 Task: Edit and enhance podcast panel discussions for virtual events.
Action: Mouse moved to (72, 6)
Screenshot: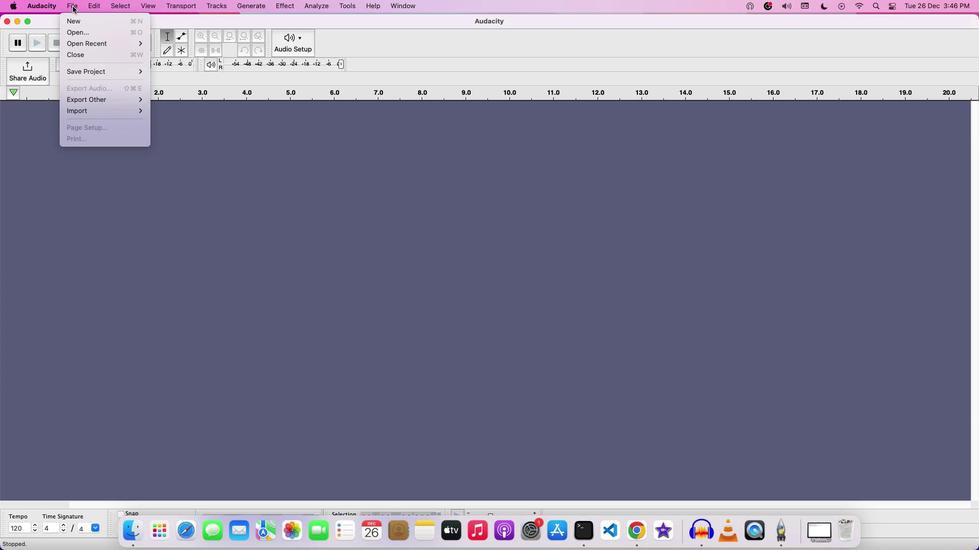 
Action: Mouse pressed left at (72, 6)
Screenshot: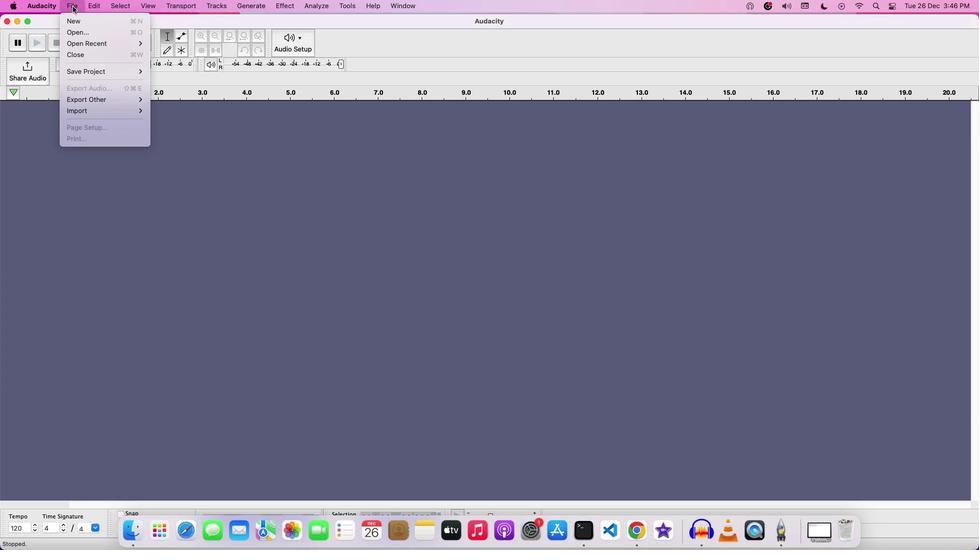 
Action: Mouse moved to (84, 35)
Screenshot: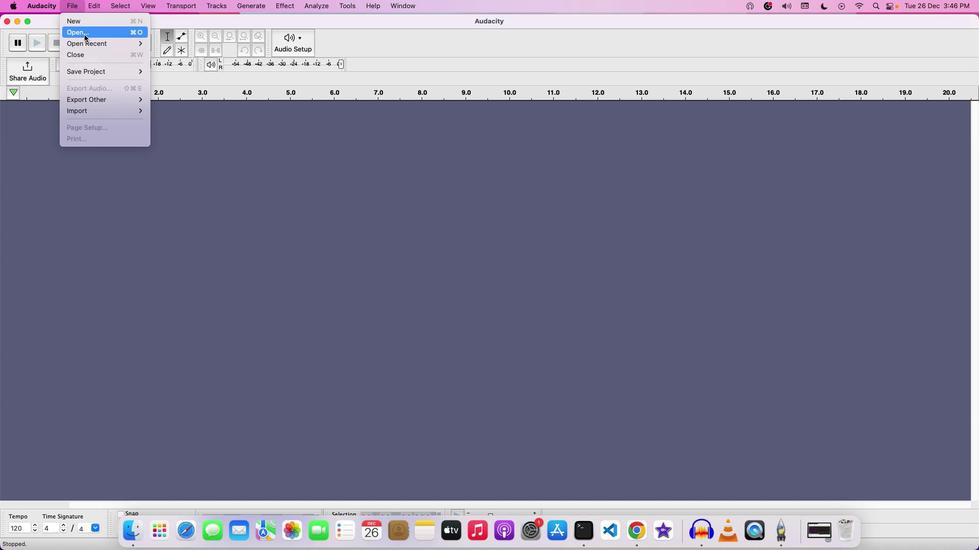 
Action: Mouse pressed left at (84, 35)
Screenshot: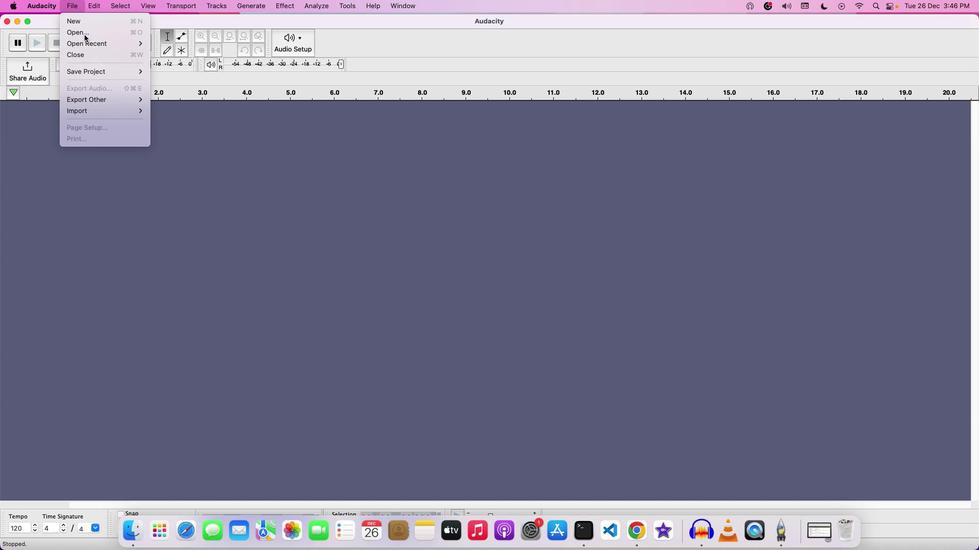 
Action: Mouse moved to (323, 129)
Screenshot: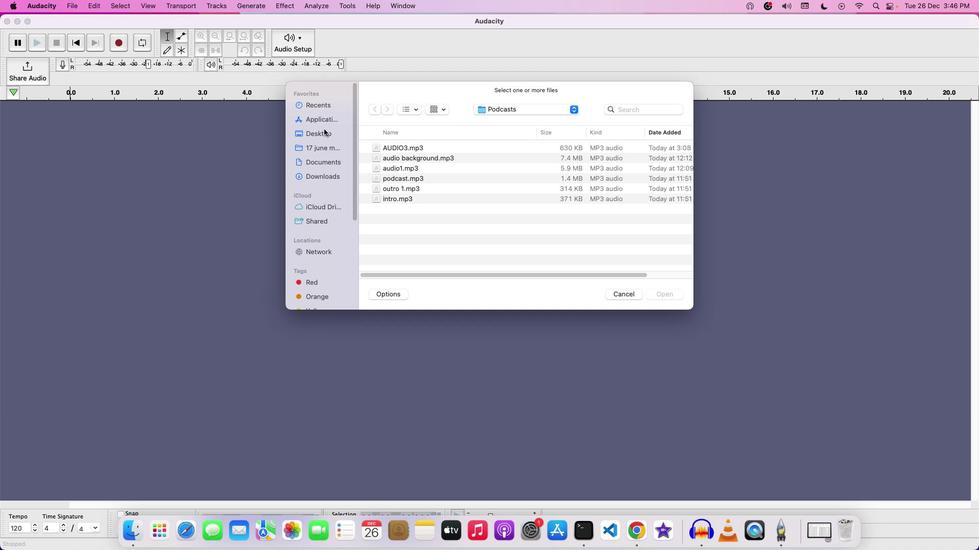 
Action: Mouse pressed left at (323, 129)
Screenshot: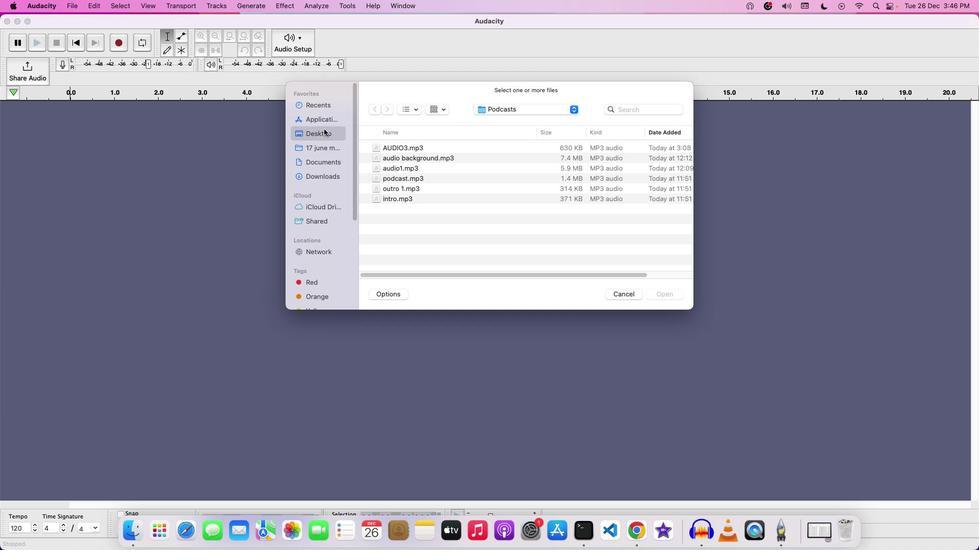 
Action: Mouse moved to (428, 146)
Screenshot: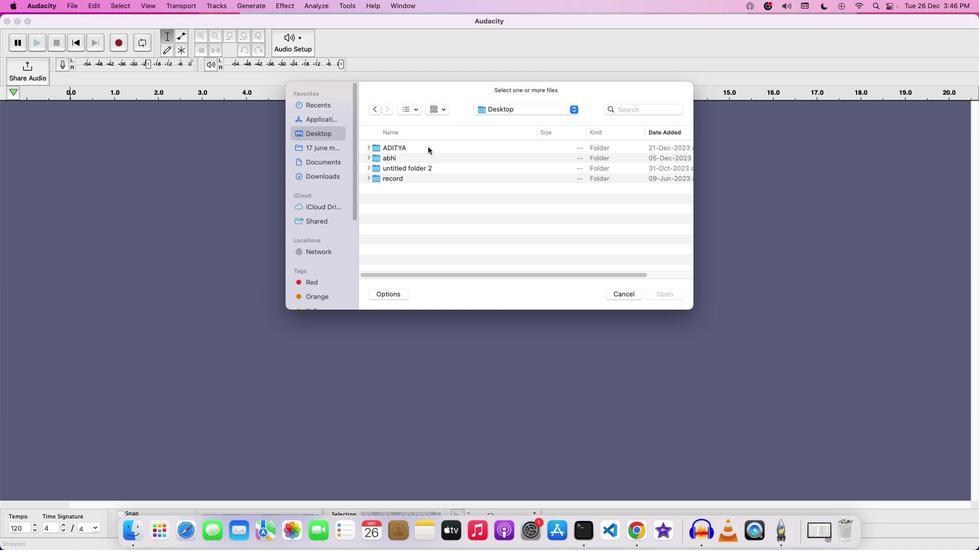 
Action: Mouse pressed left at (428, 146)
Screenshot: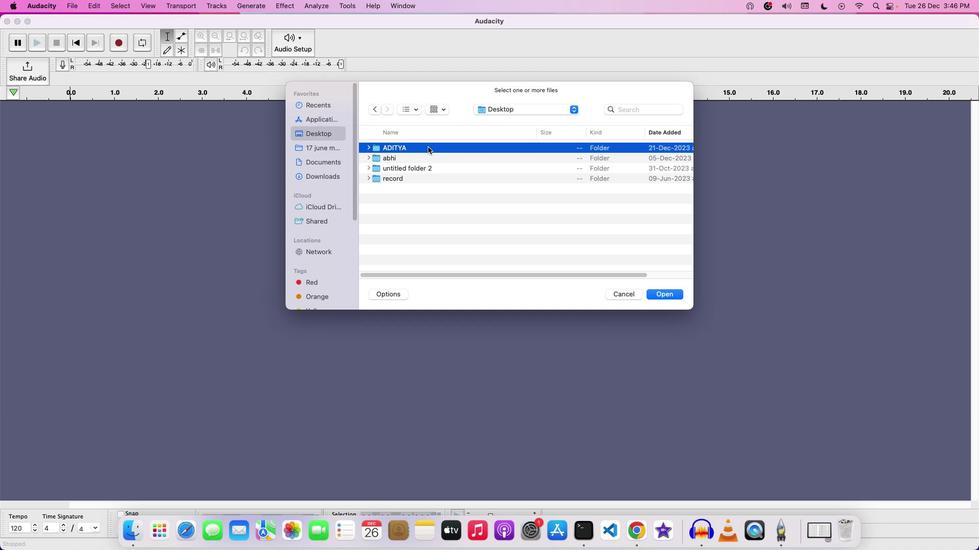 
Action: Mouse moved to (428, 146)
Screenshot: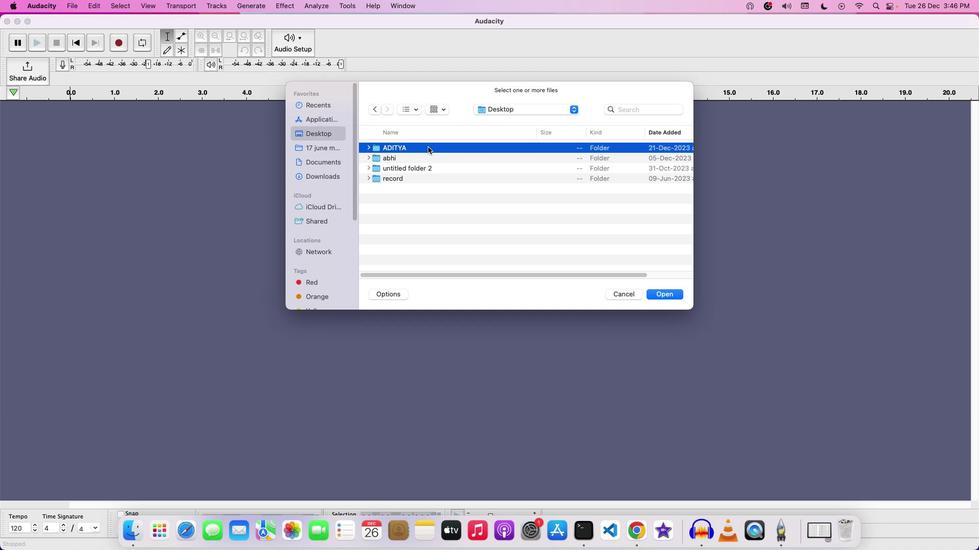 
Action: Mouse pressed left at (428, 146)
Screenshot: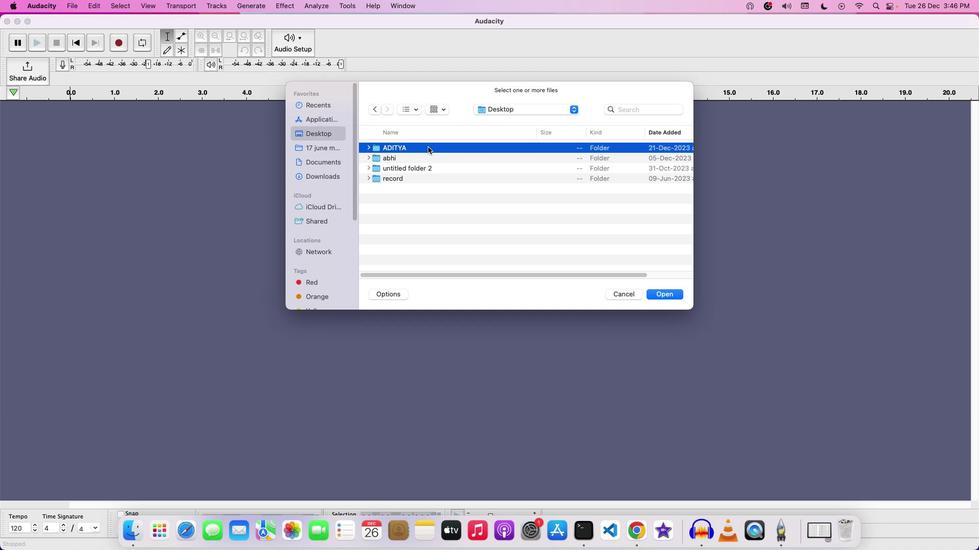 
Action: Mouse moved to (414, 149)
Screenshot: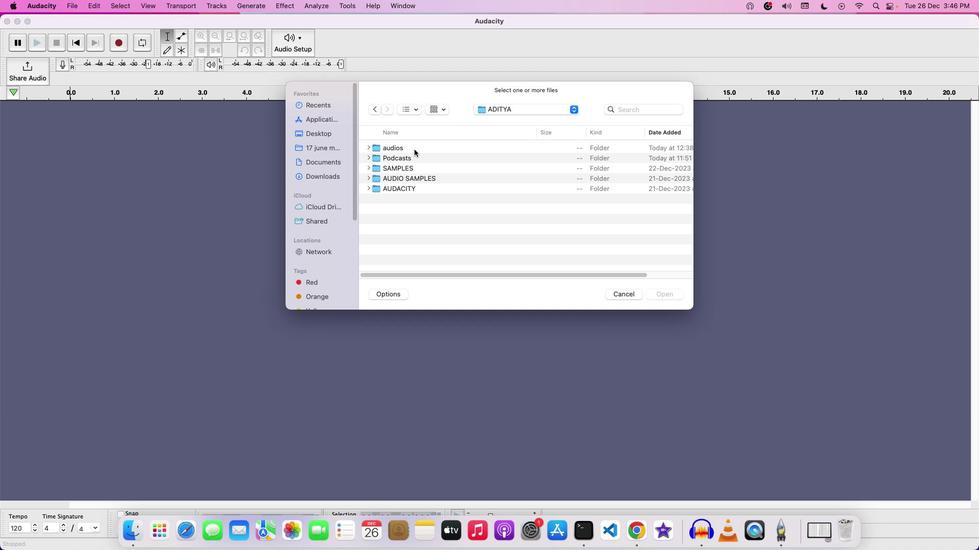 
Action: Mouse pressed left at (414, 149)
Screenshot: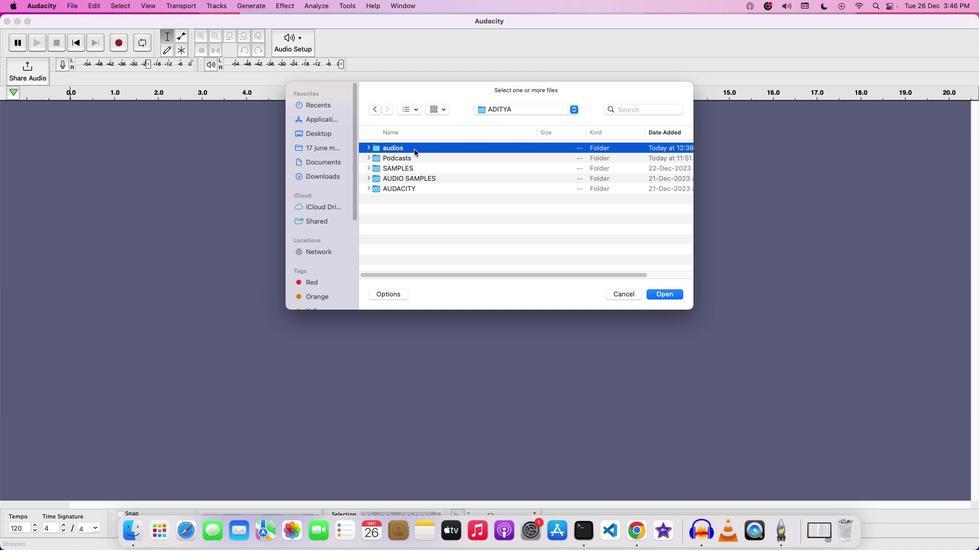 
Action: Mouse pressed left at (414, 149)
Screenshot: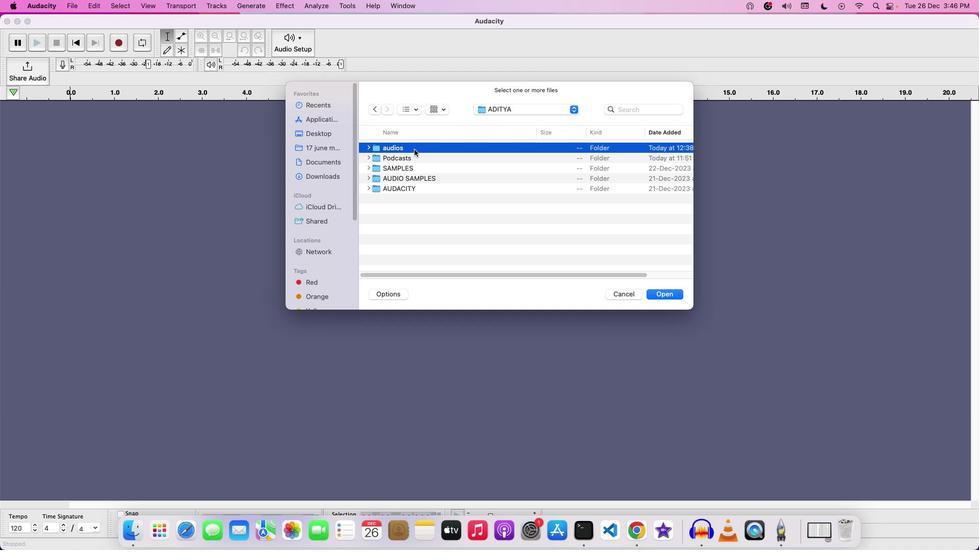 
Action: Mouse moved to (414, 149)
Screenshot: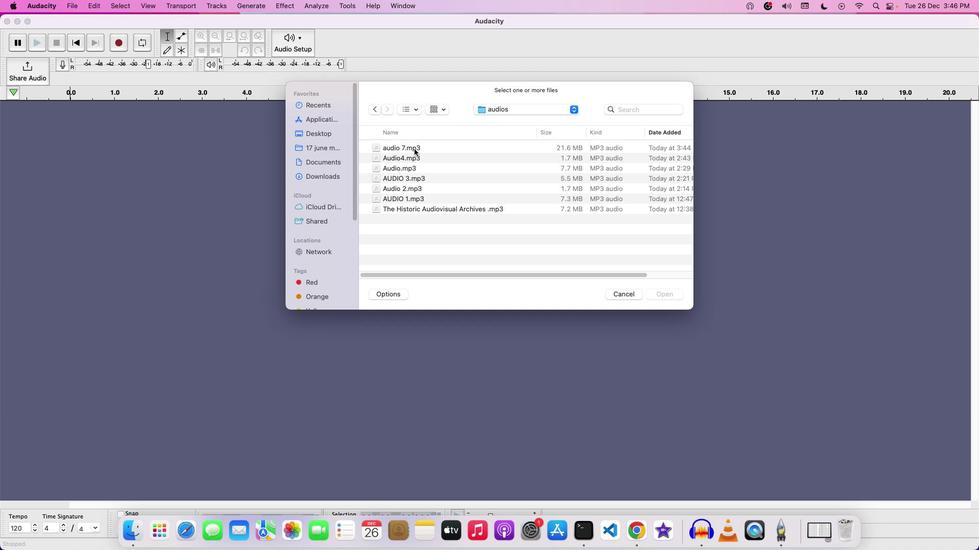 
Action: Mouse pressed left at (414, 149)
Screenshot: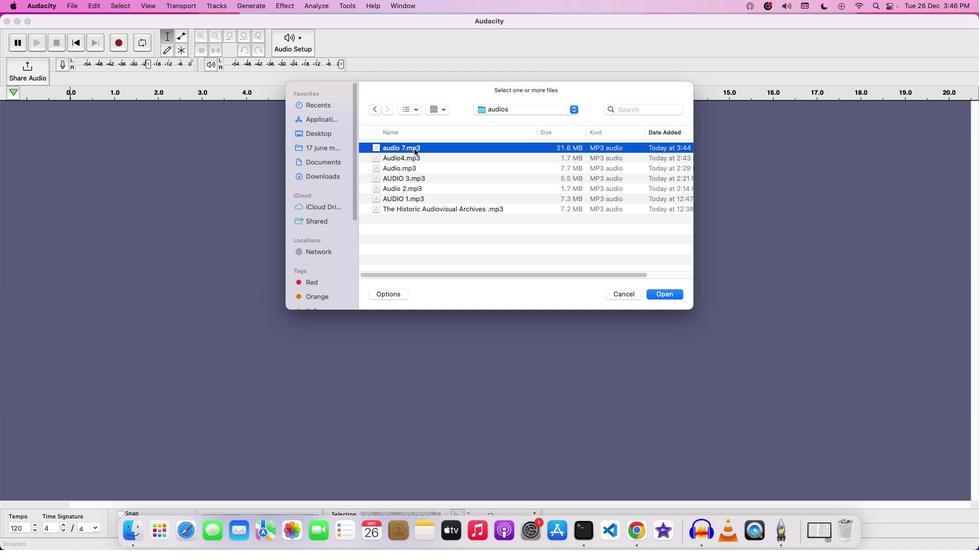 
Action: Mouse moved to (667, 294)
Screenshot: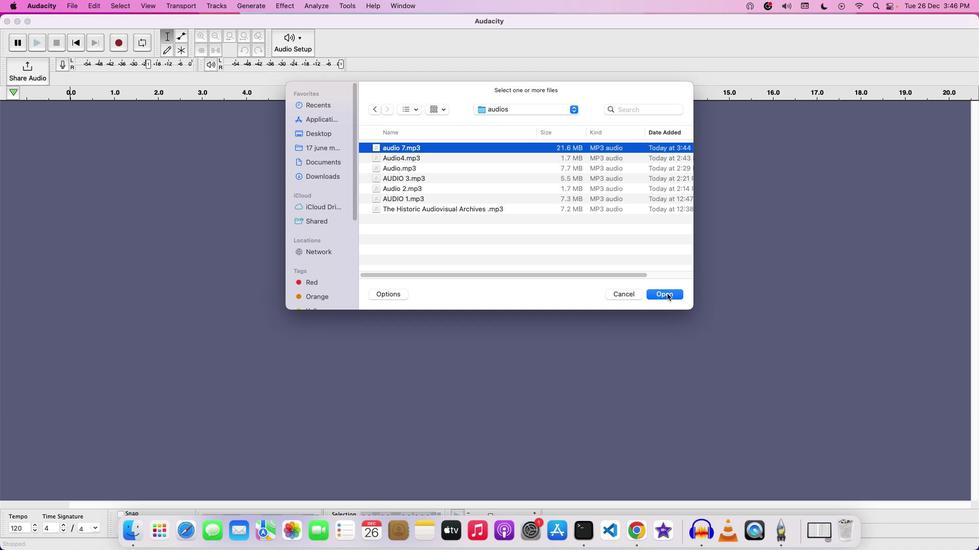 
Action: Mouse pressed left at (667, 294)
Screenshot: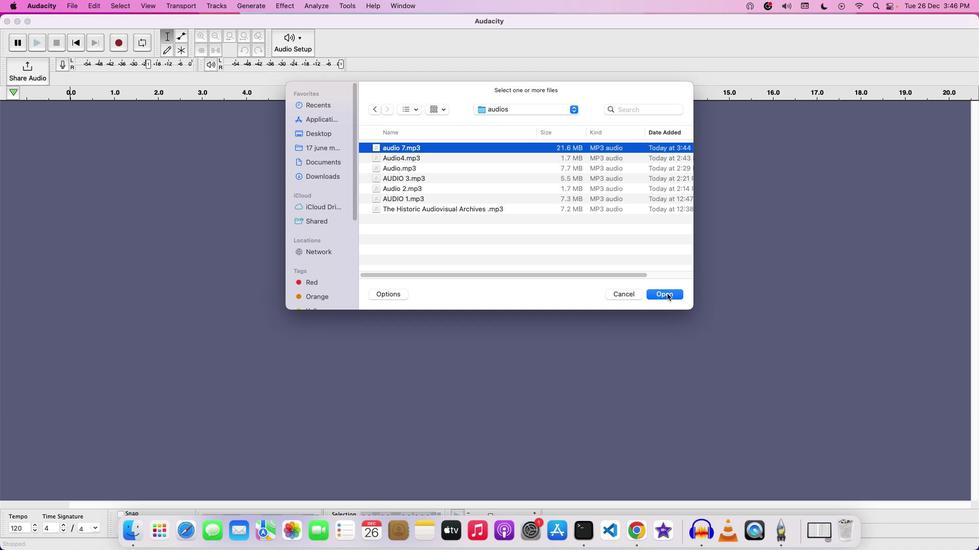 
Action: Mouse moved to (410, 226)
Screenshot: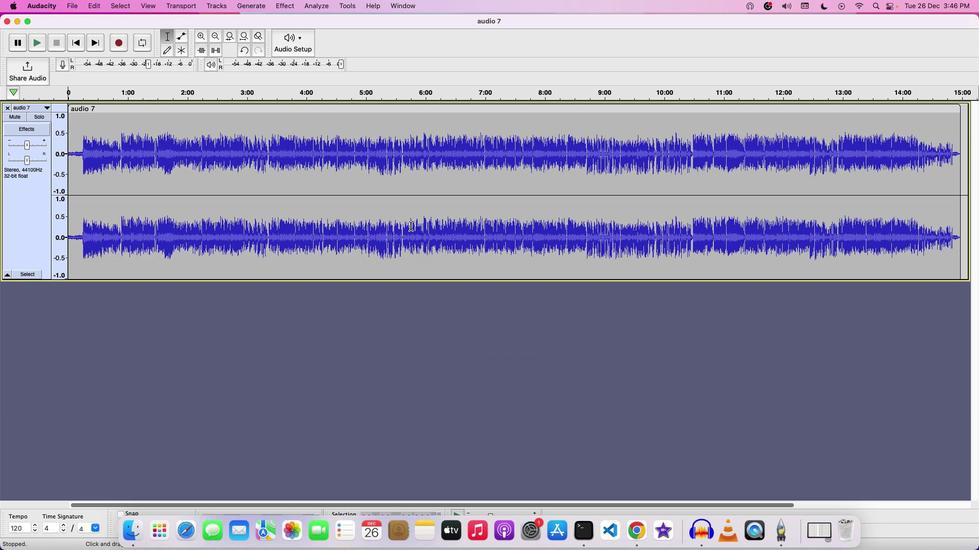 
Action: Key pressed Key.space
Screenshot: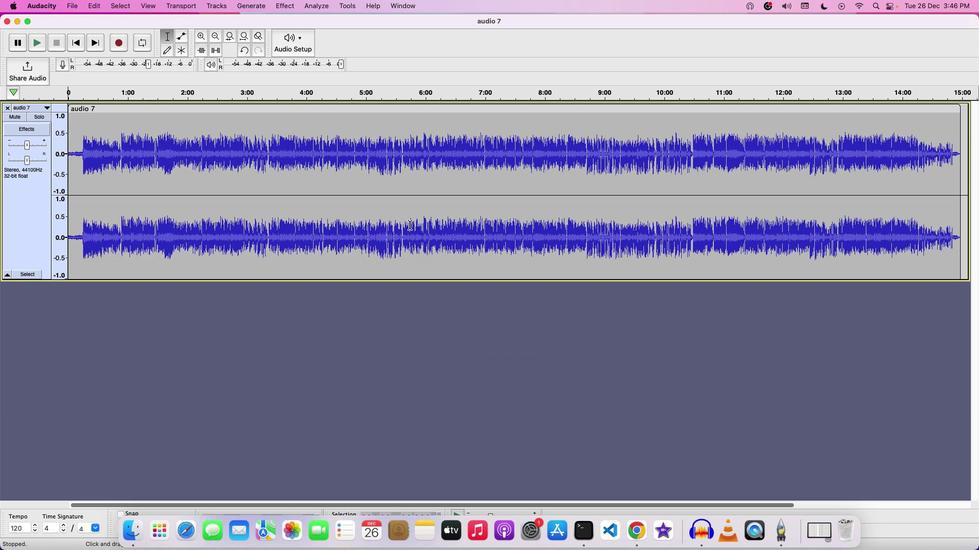 
Action: Mouse moved to (81, 134)
Screenshot: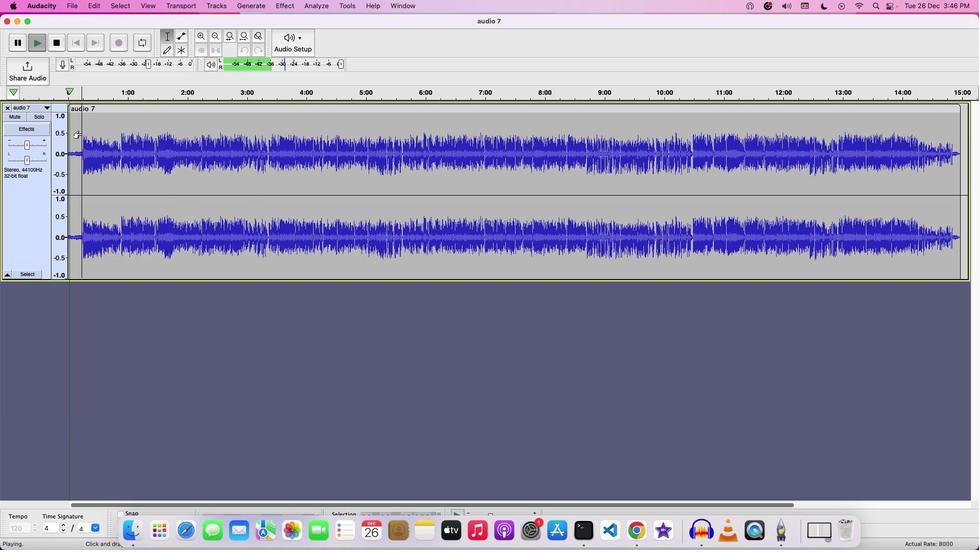 
Action: Mouse pressed left at (81, 134)
Screenshot: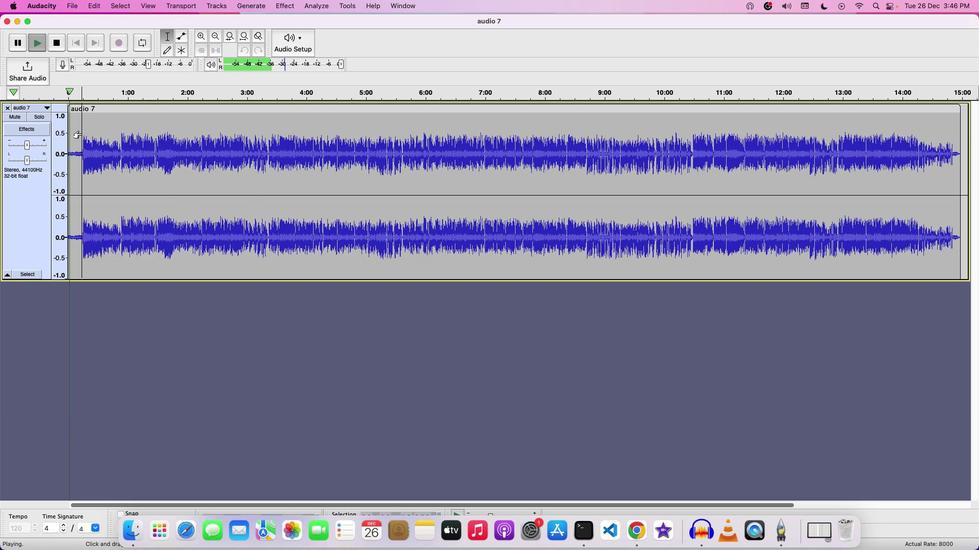 
Action: Key pressed Key.spaceKey.space
Screenshot: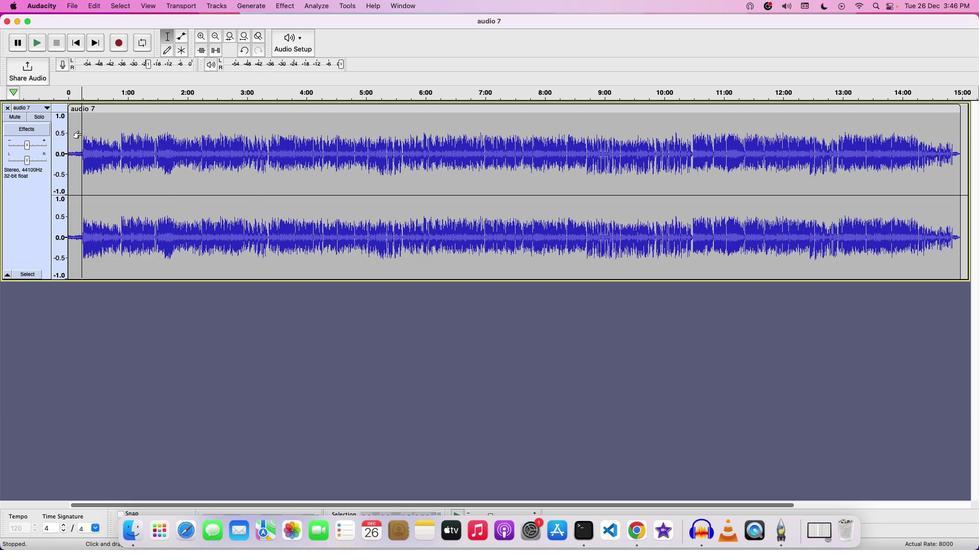 
Action: Mouse moved to (69, 108)
Screenshot: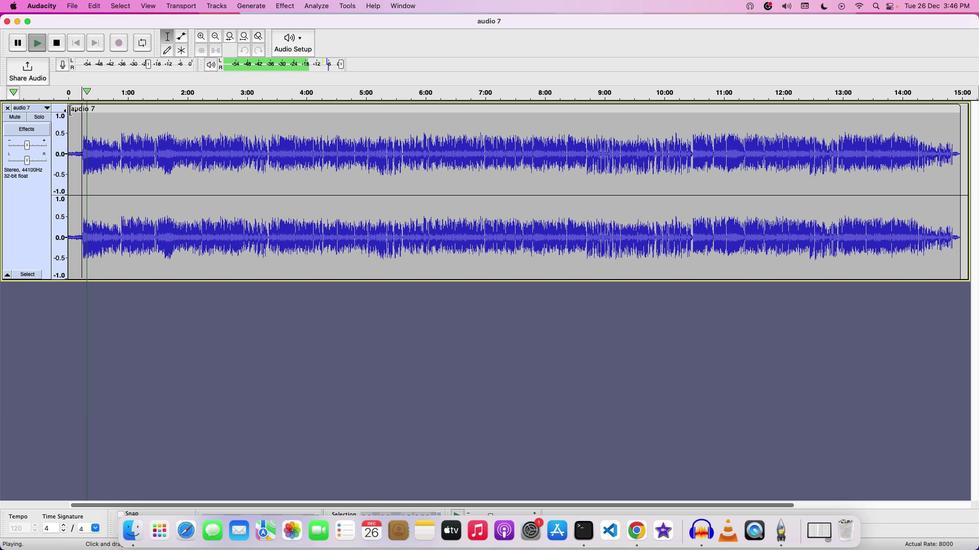 
Action: Key pressed Key.space
Screenshot: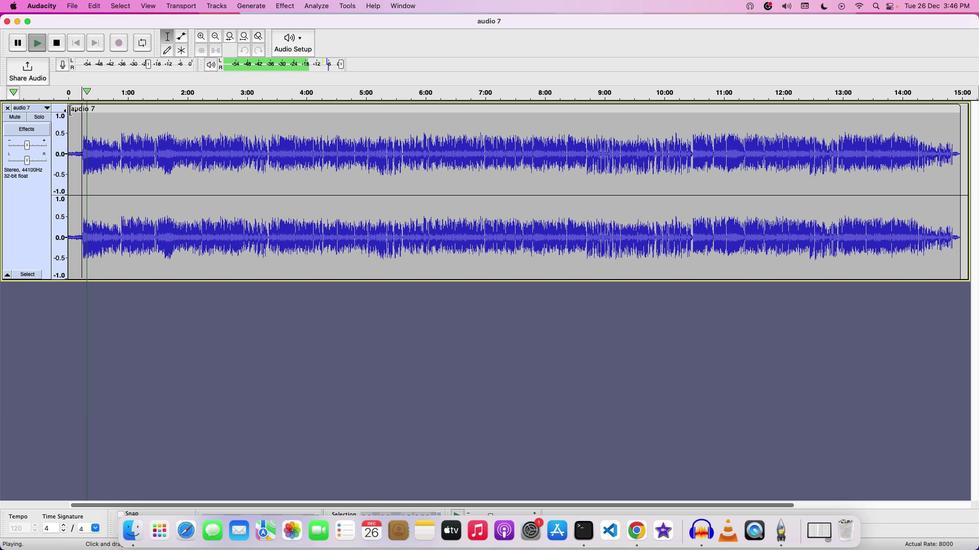 
Action: Mouse moved to (70, 110)
Screenshot: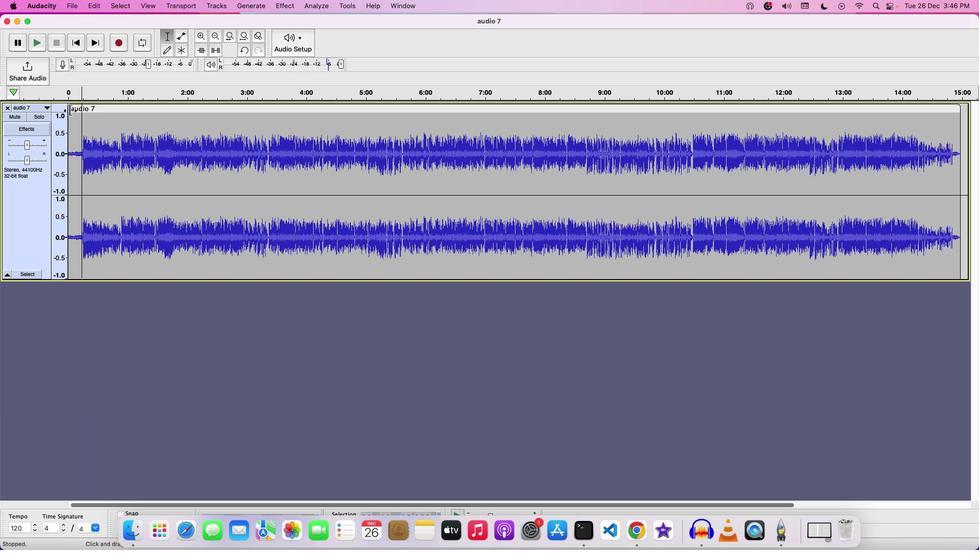 
Action: Mouse pressed left at (70, 110)
Screenshot: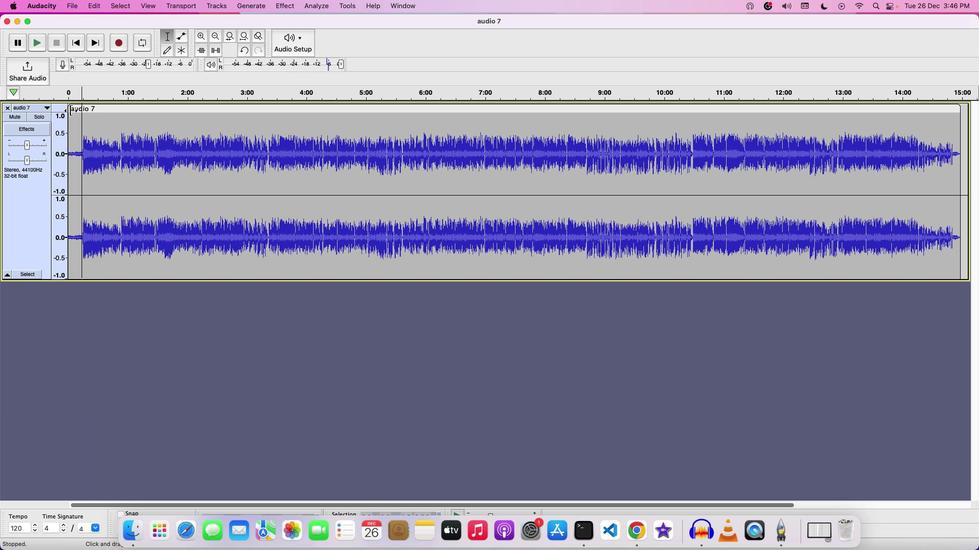
Action: Mouse moved to (97, 109)
Screenshot: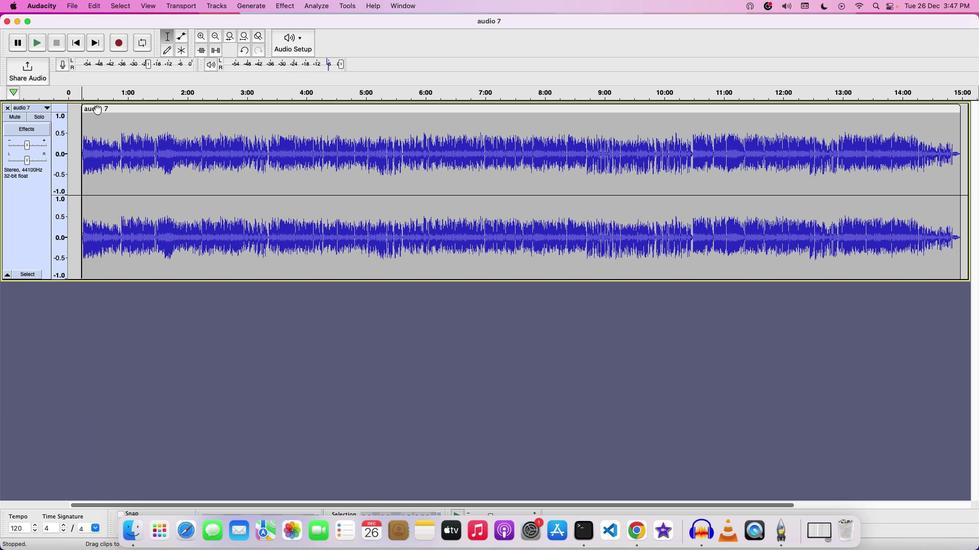
Action: Mouse pressed left at (97, 109)
Screenshot: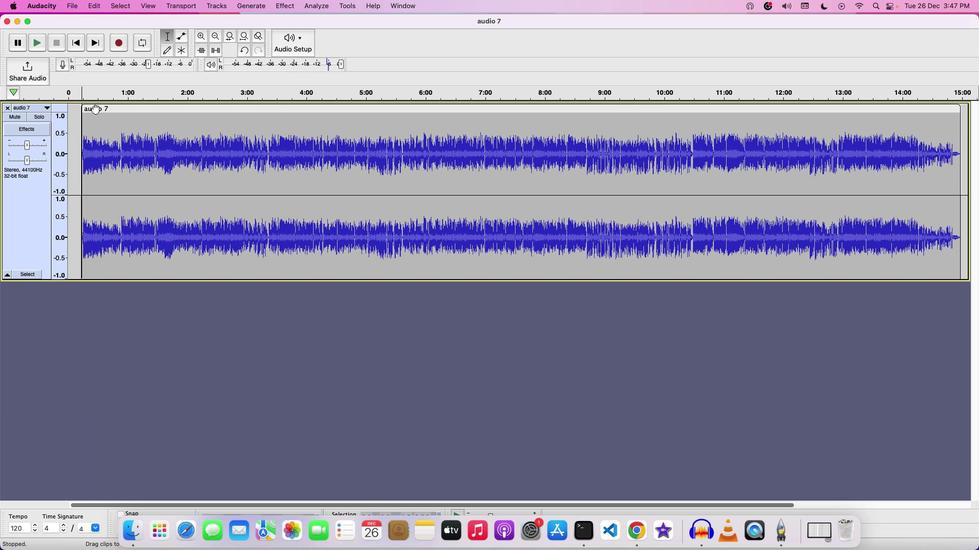 
Action: Mouse moved to (947, 104)
Screenshot: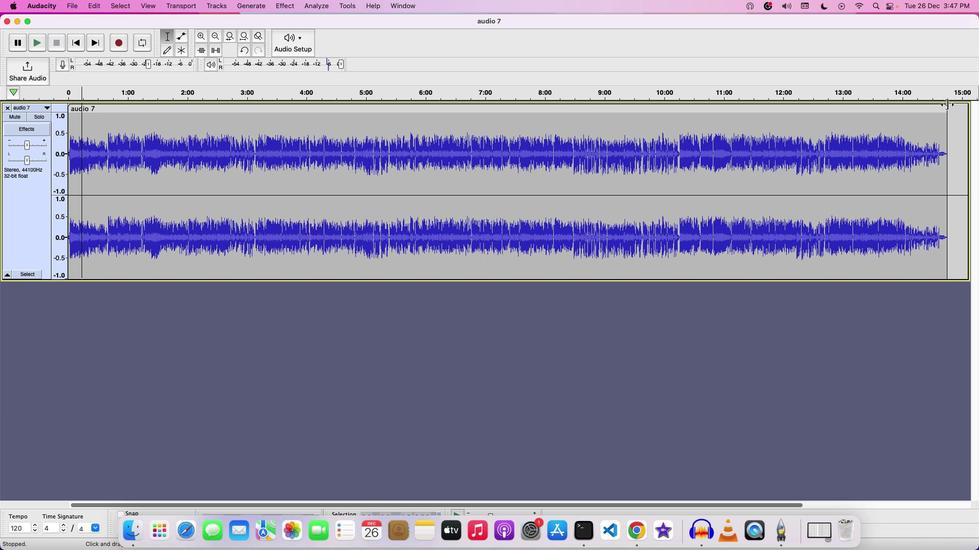 
Action: Mouse pressed left at (947, 104)
Screenshot: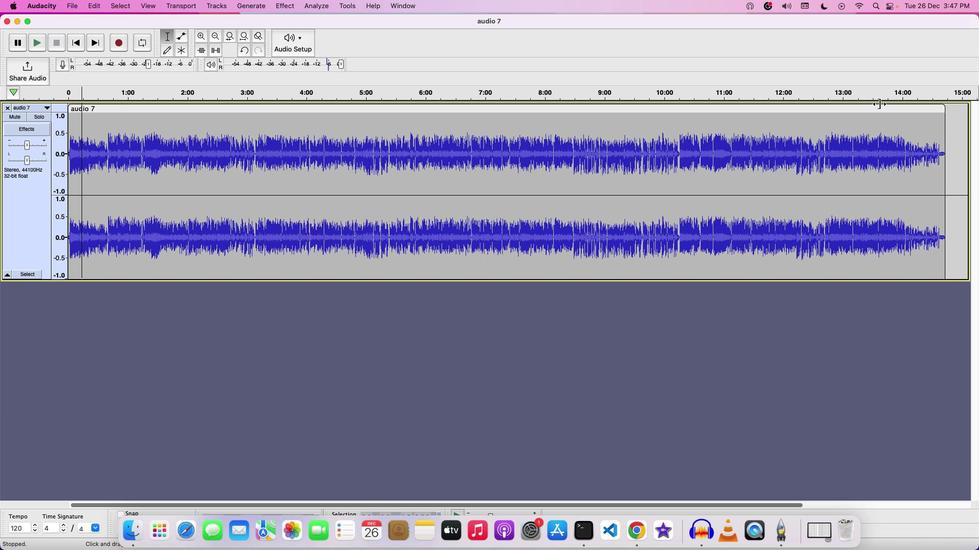 
Action: Mouse moved to (115, 130)
Screenshot: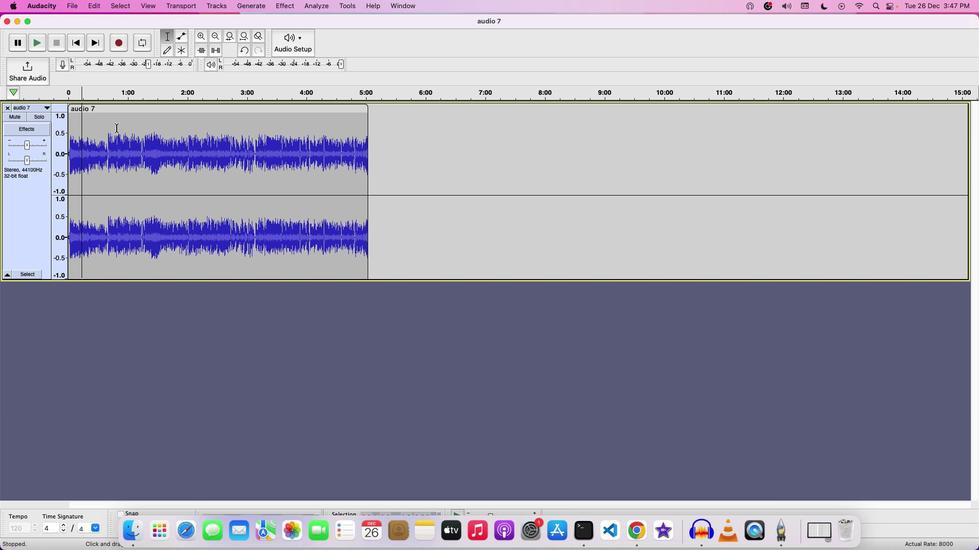 
Action: Key pressed Key.space
Screenshot: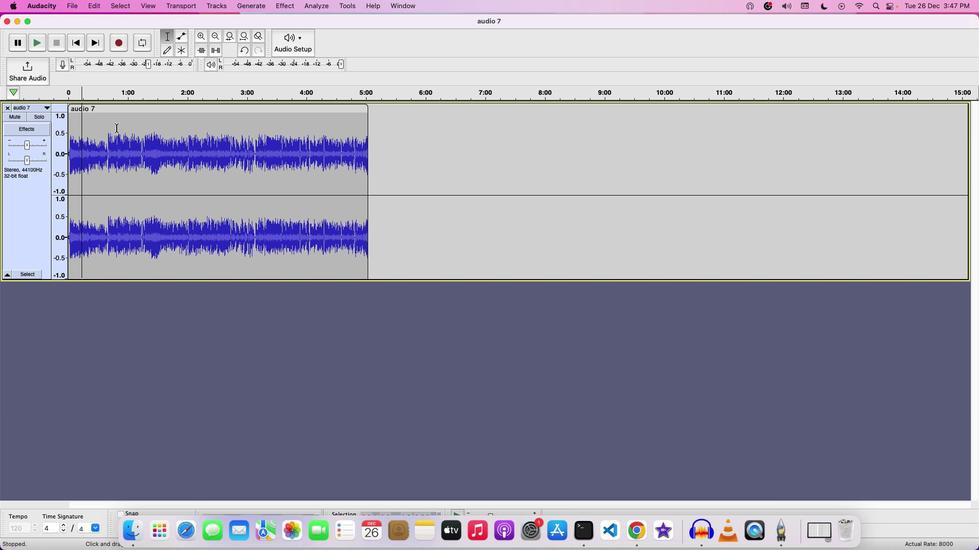 
Action: Mouse moved to (126, 143)
Screenshot: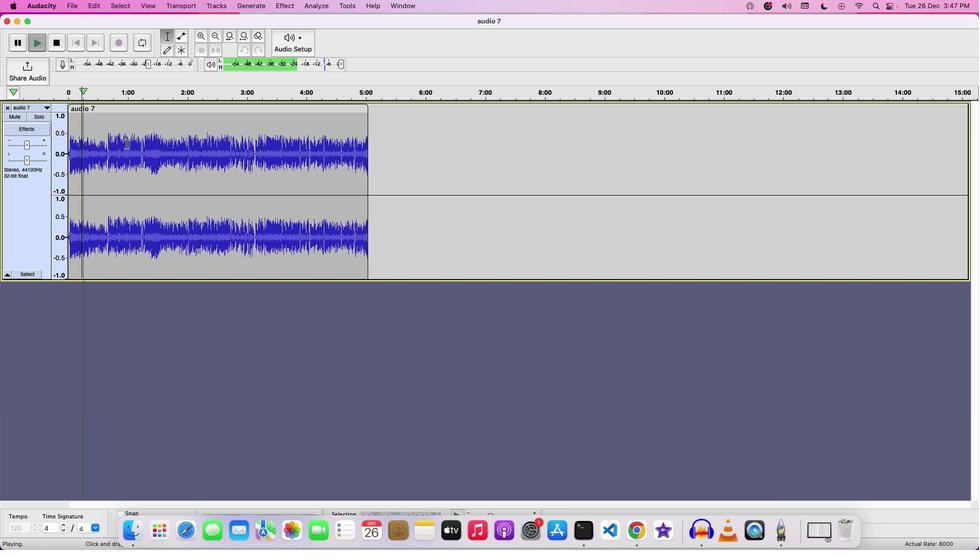 
Action: Mouse pressed left at (126, 143)
Screenshot: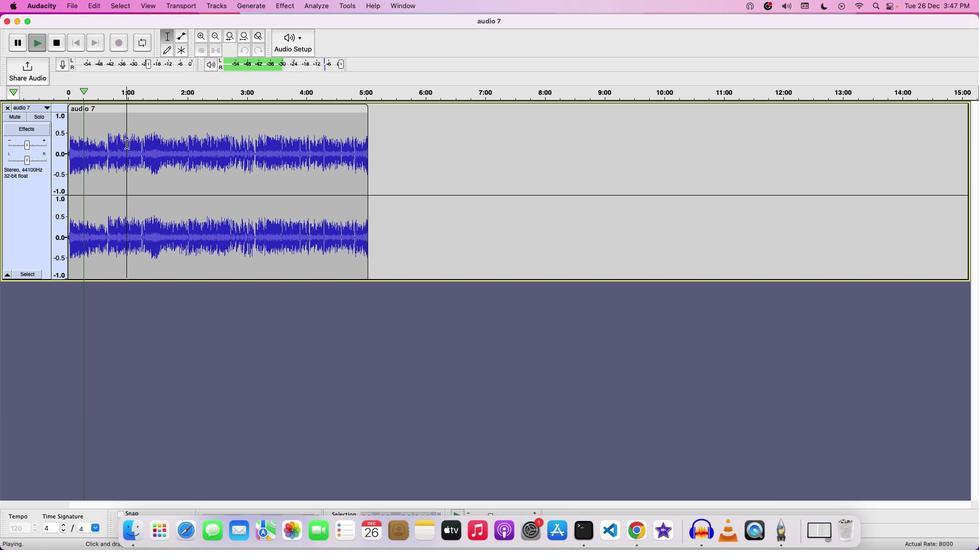 
Action: Mouse pressed left at (126, 143)
Screenshot: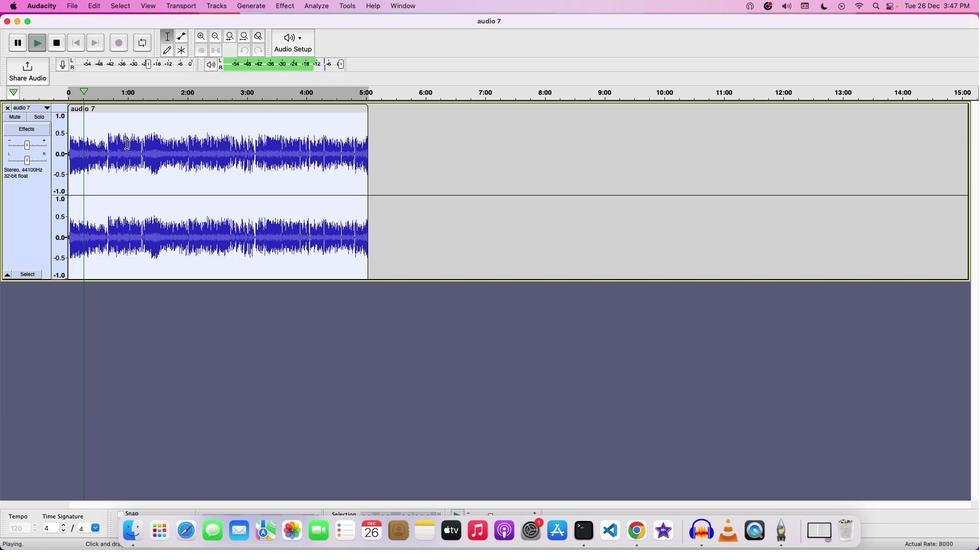 
Action: Mouse moved to (35, 143)
Screenshot: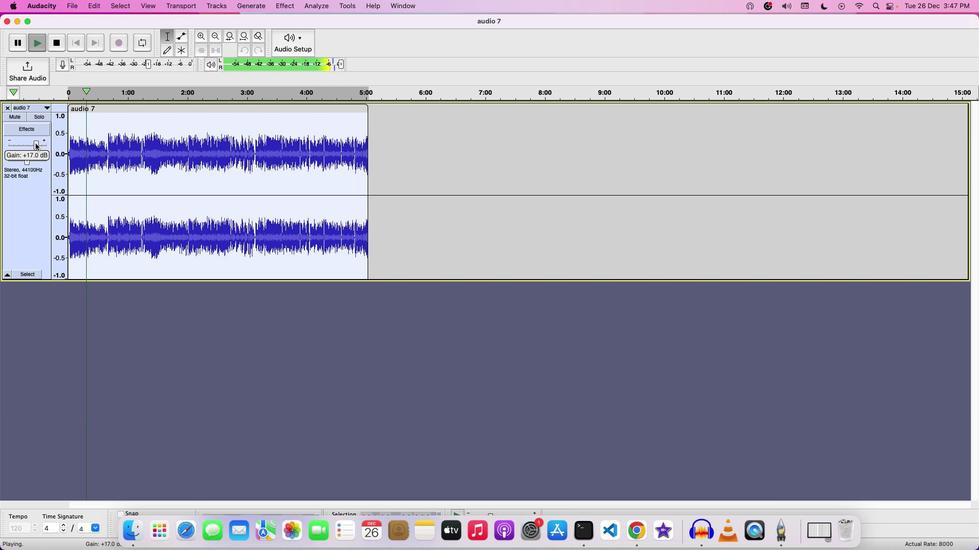 
Action: Mouse pressed left at (35, 143)
Screenshot: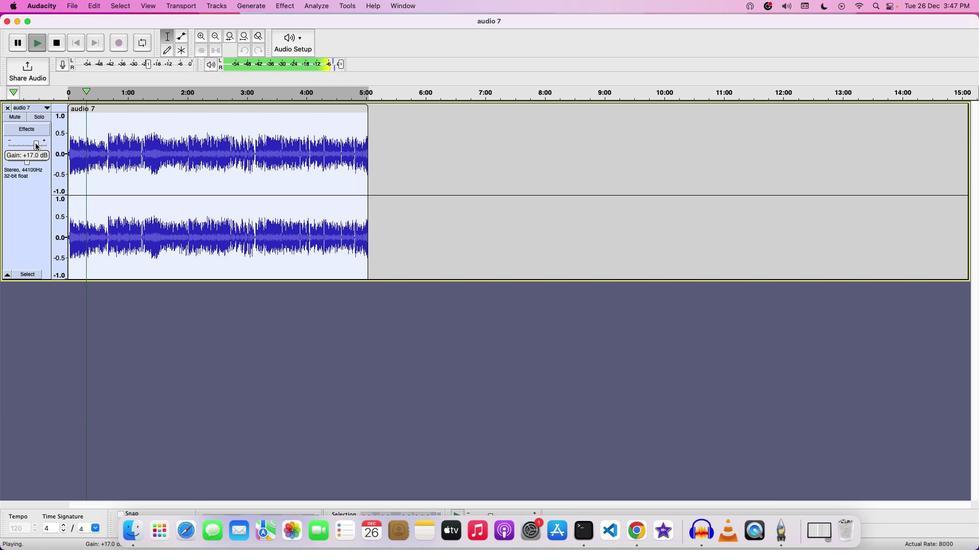 
Action: Mouse moved to (144, 140)
Screenshot: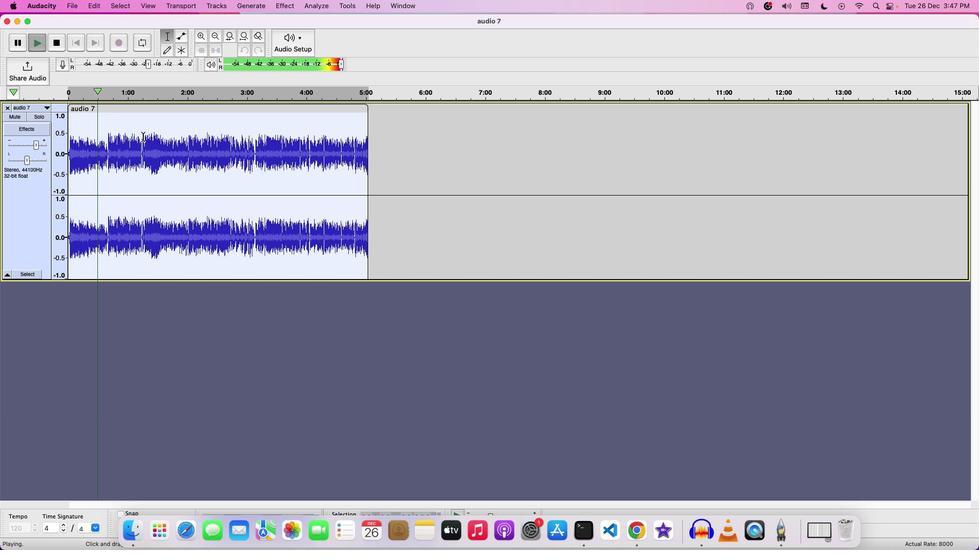 
Action: Key pressed Key.space
Screenshot: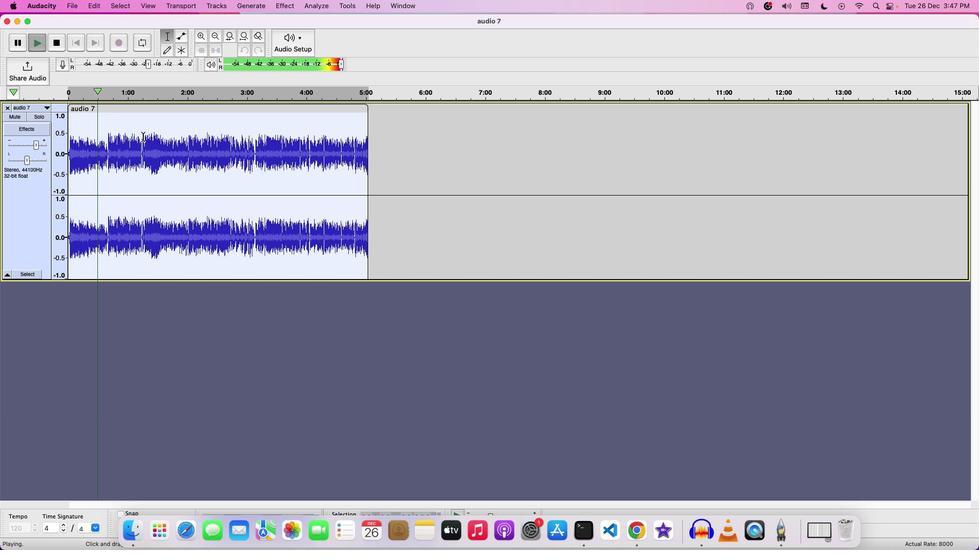 
Action: Mouse moved to (280, 2)
Screenshot: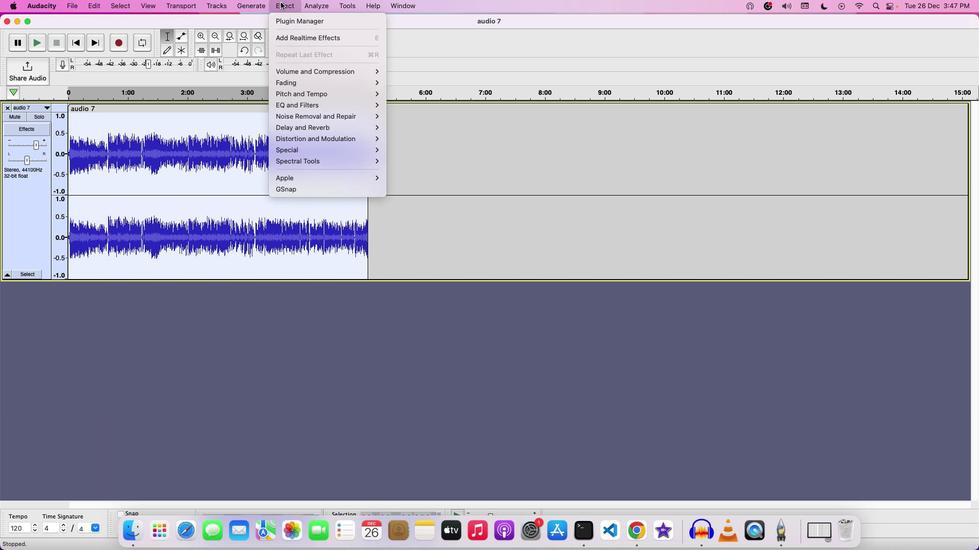 
Action: Mouse pressed left at (280, 2)
Screenshot: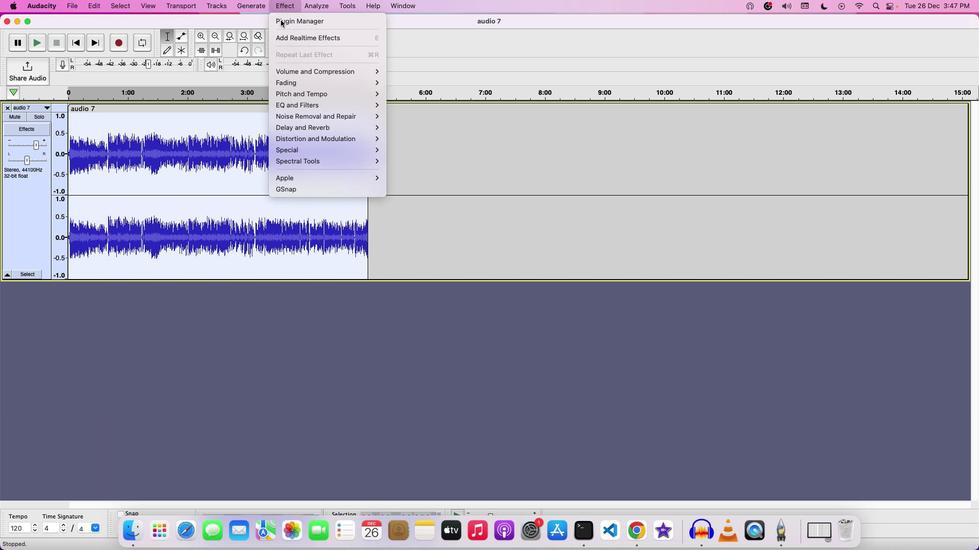 
Action: Mouse moved to (406, 123)
Screenshot: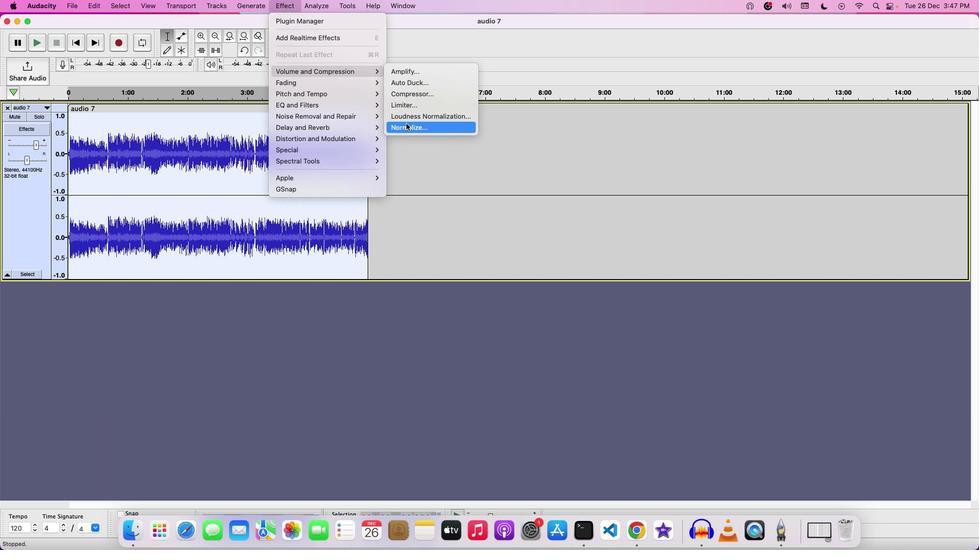 
Action: Mouse pressed left at (406, 123)
Screenshot: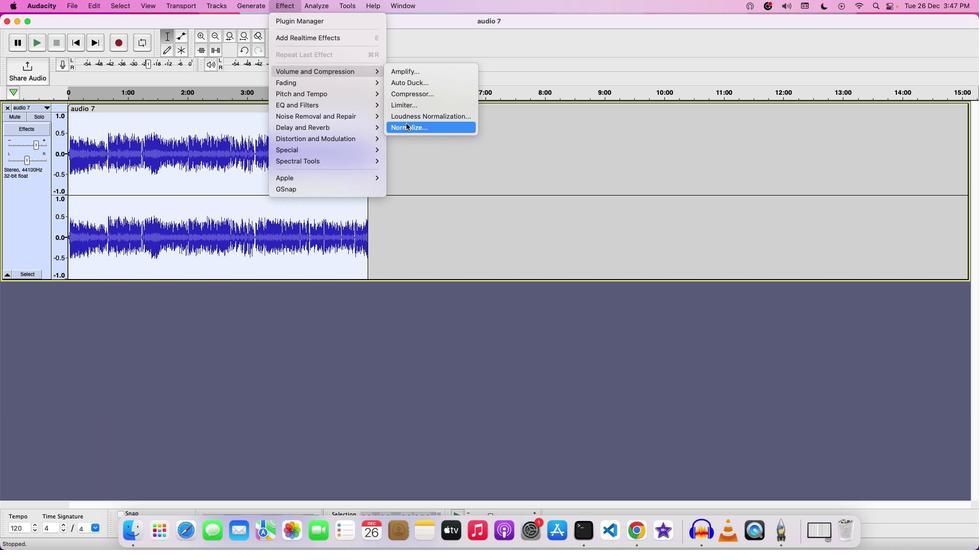 
Action: Mouse moved to (547, 267)
Screenshot: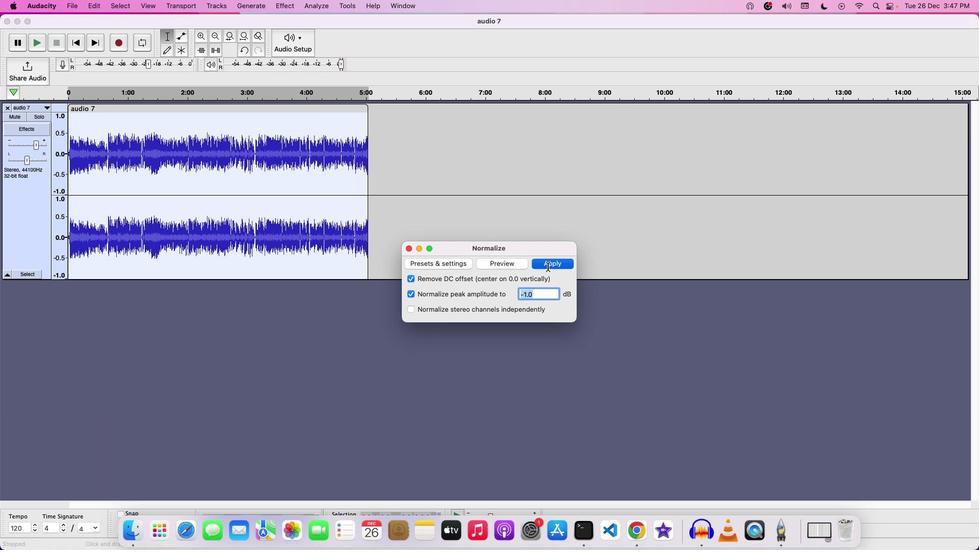 
Action: Mouse pressed left at (547, 267)
Screenshot: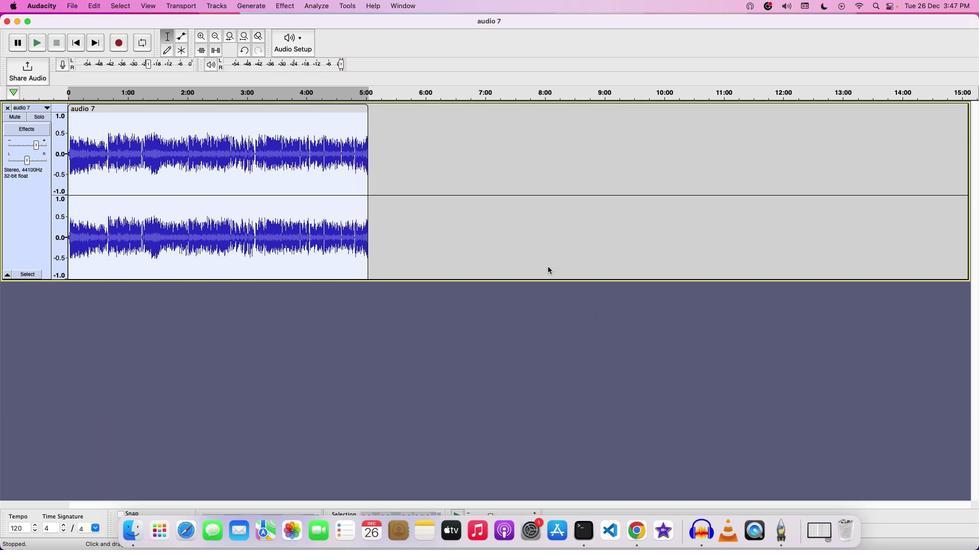 
Action: Mouse moved to (314, 47)
Screenshot: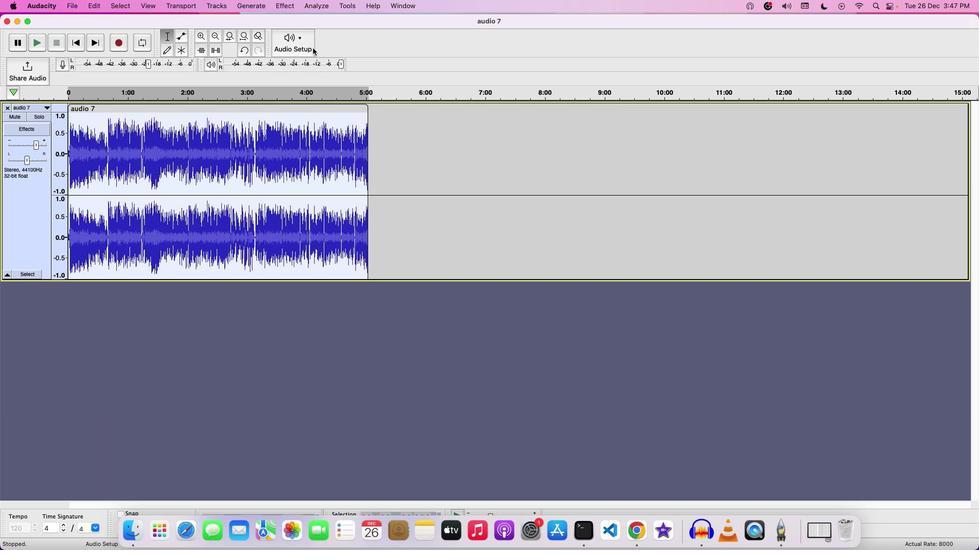 
Action: Key pressed Key.space
Screenshot: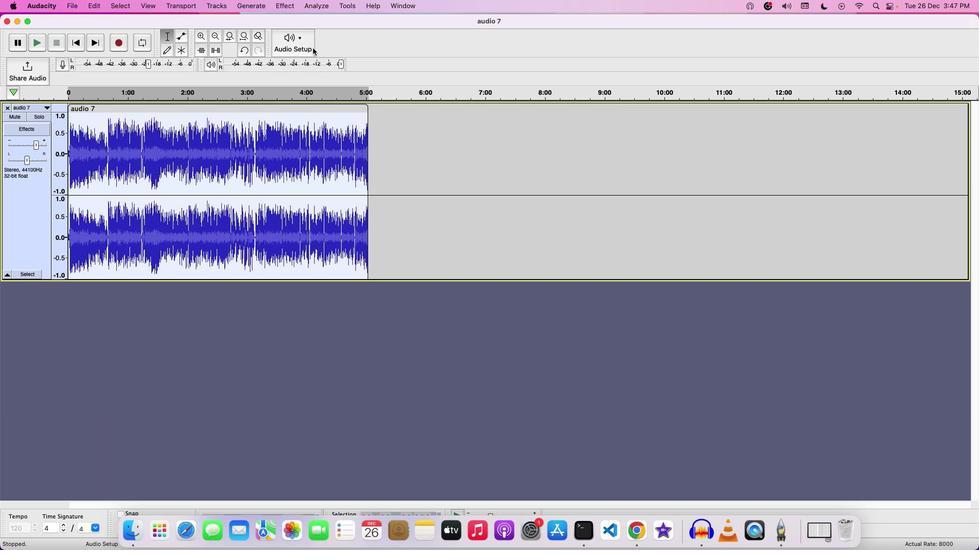 
Action: Mouse moved to (391, 40)
Screenshot: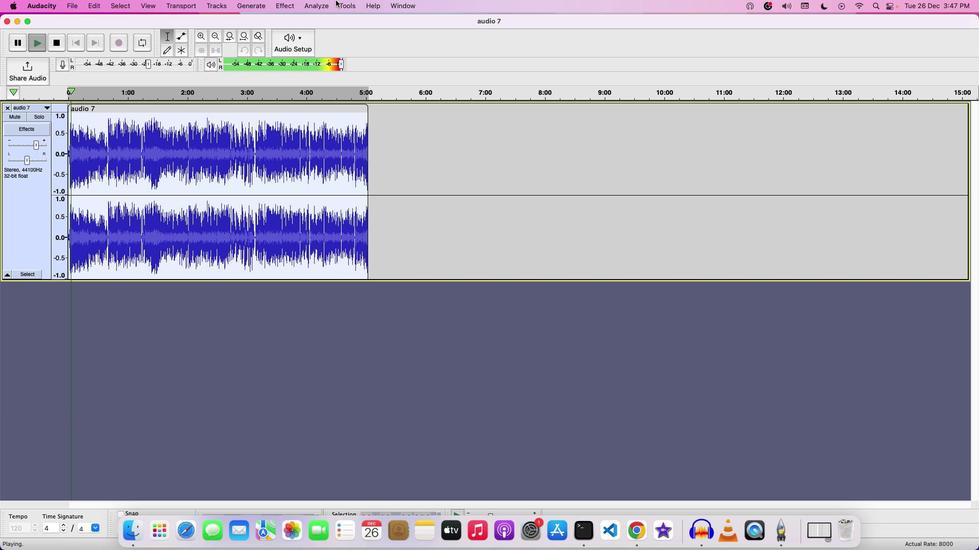 
Action: Key pressed Key.space
Screenshot: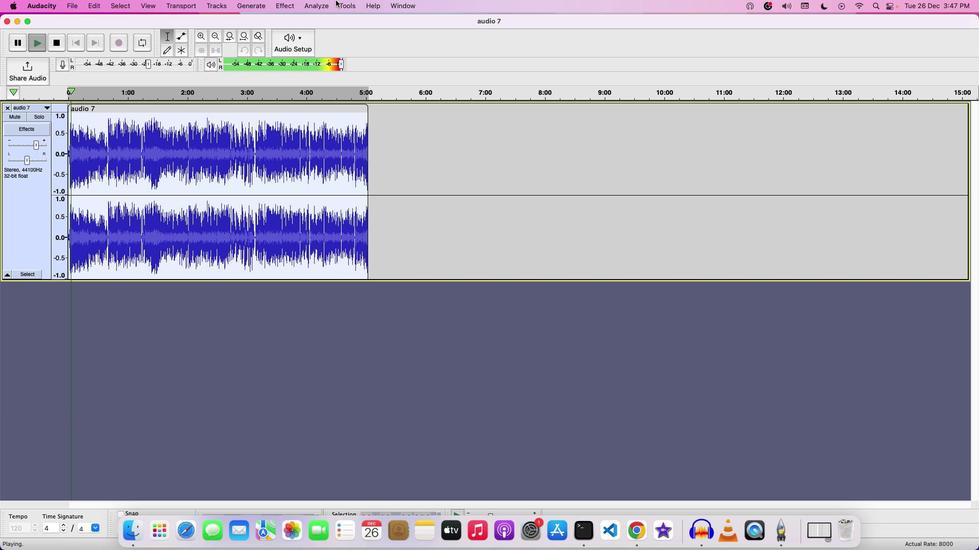 
Action: Mouse moved to (286, 5)
Screenshot: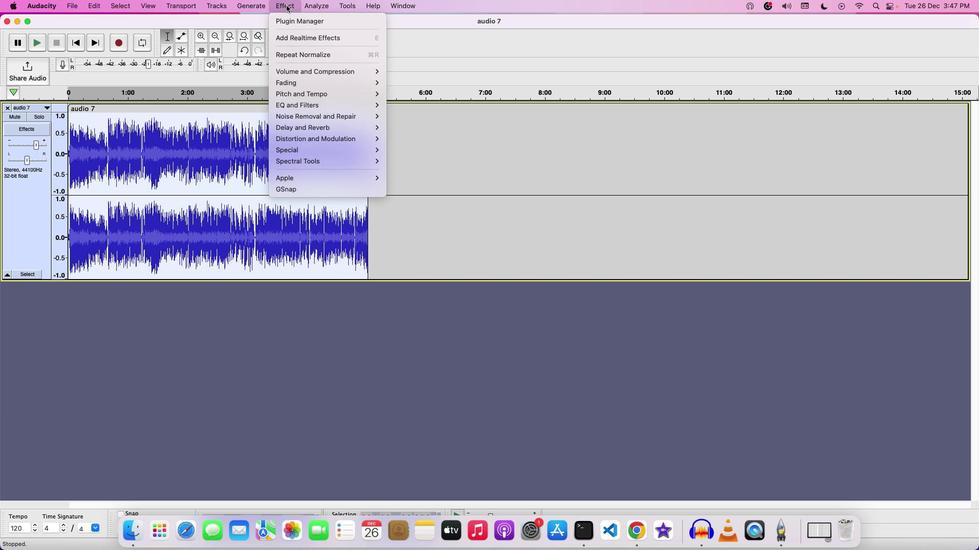 
Action: Mouse pressed left at (286, 5)
Screenshot: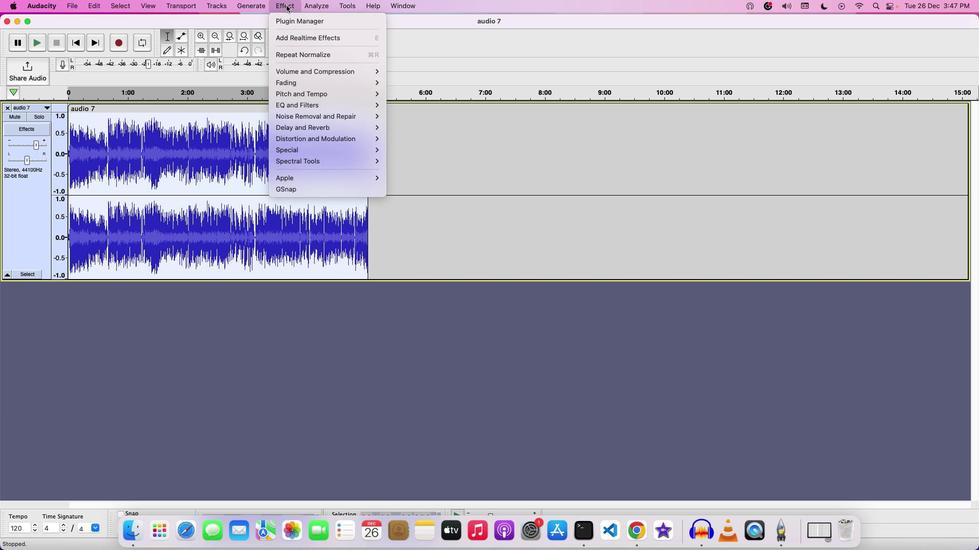 
Action: Mouse moved to (415, 129)
Screenshot: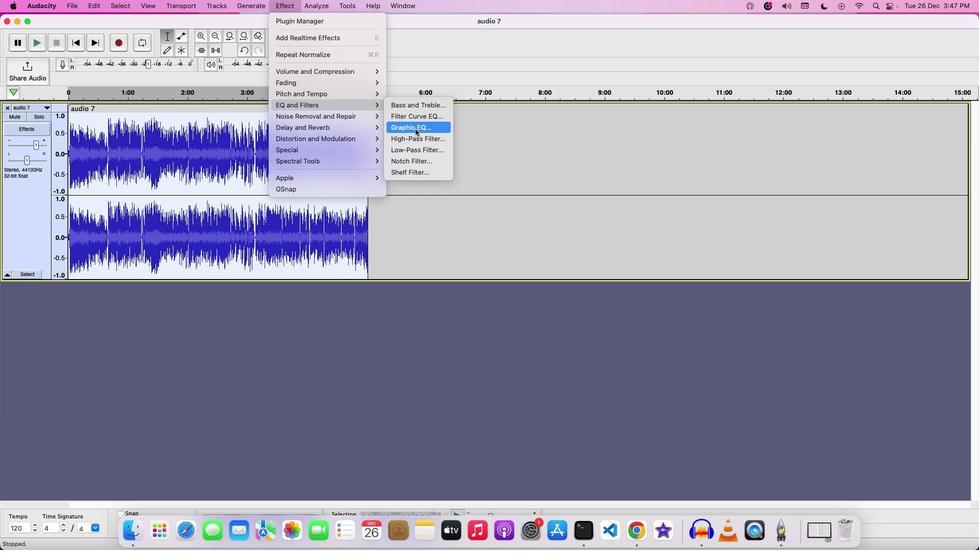 
Action: Mouse pressed left at (415, 129)
Screenshot: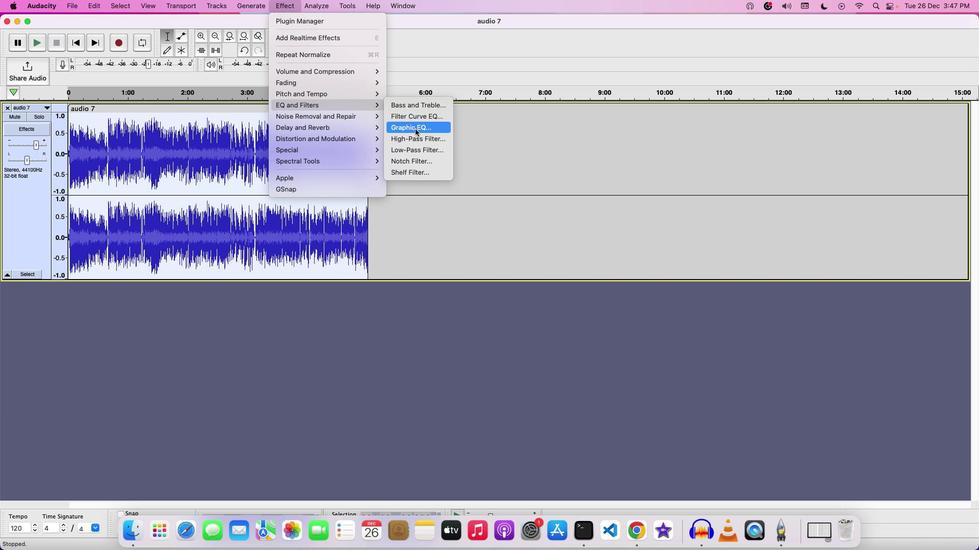 
Action: Mouse moved to (762, 164)
Screenshot: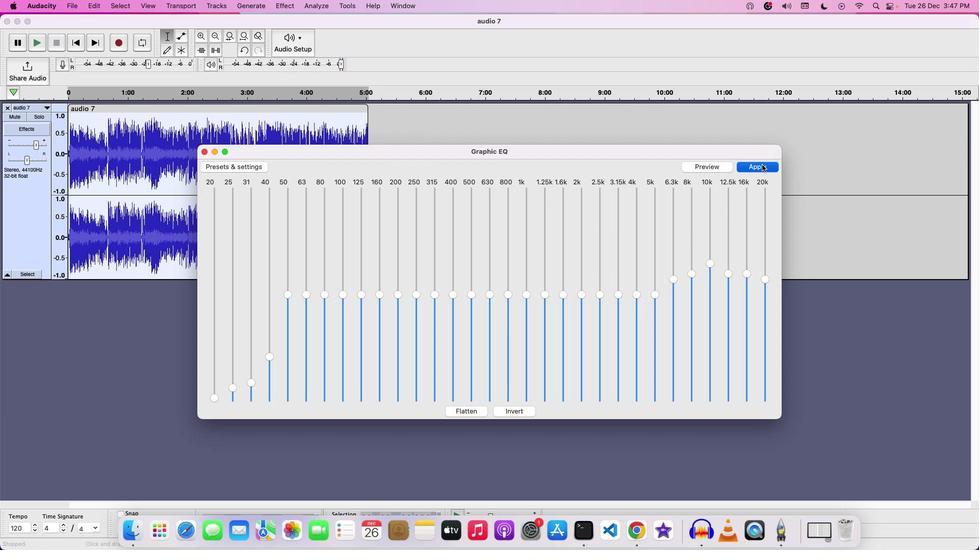 
Action: Mouse pressed left at (762, 164)
Screenshot: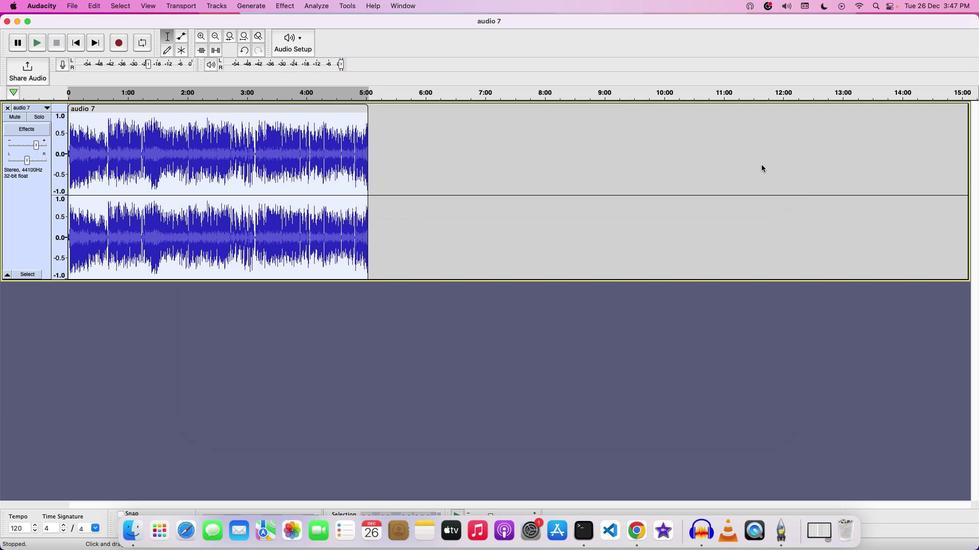 
Action: Mouse moved to (351, 163)
Screenshot: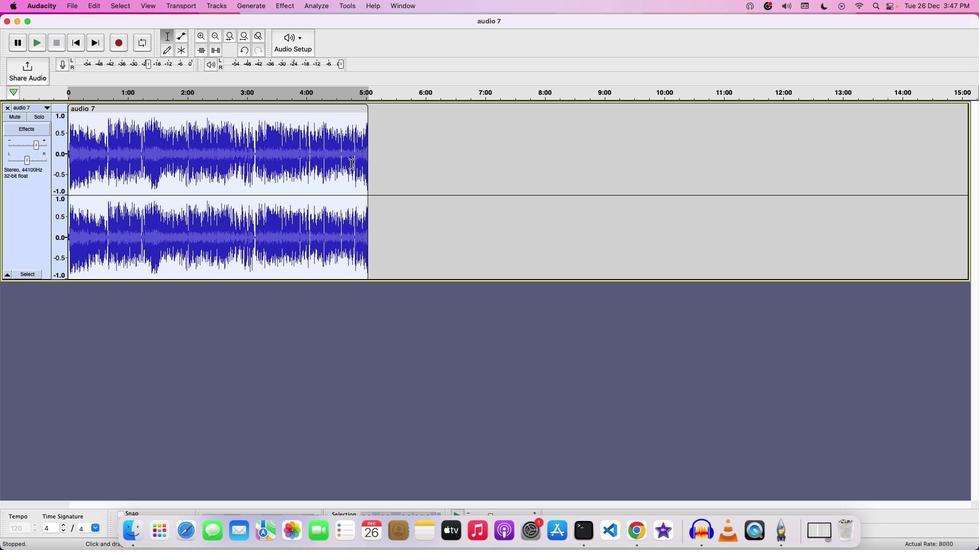 
Action: Key pressed Key.space
Screenshot: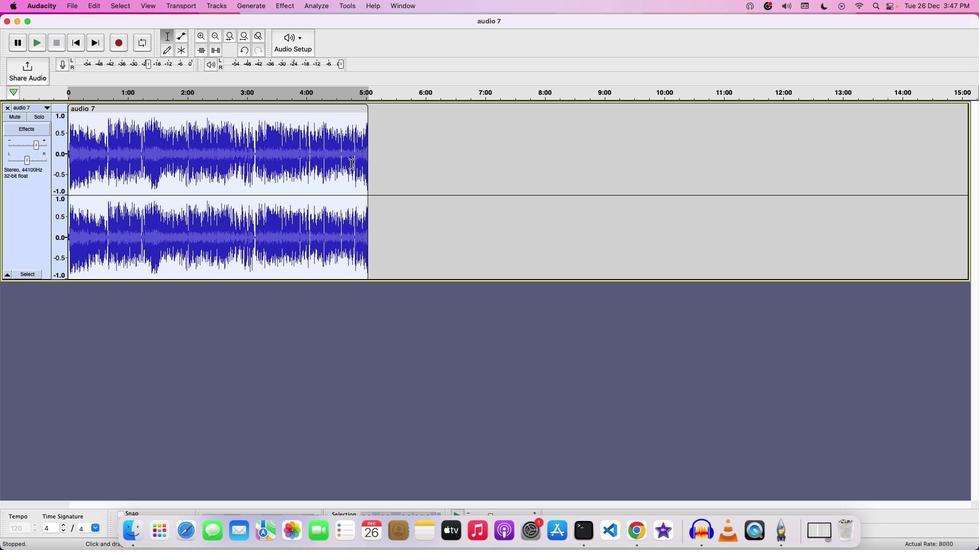 
Action: Mouse moved to (264, 142)
Screenshot: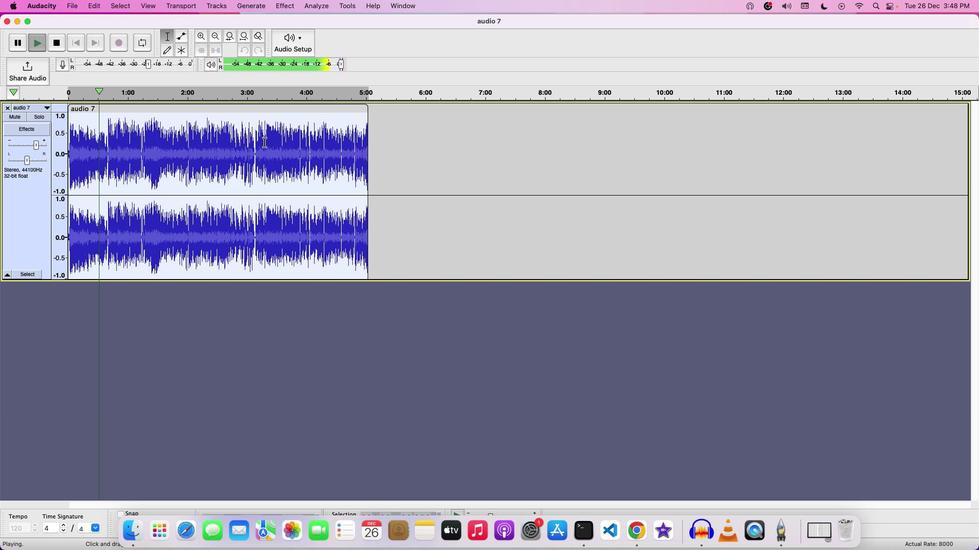 
Action: Key pressed Key.space
Screenshot: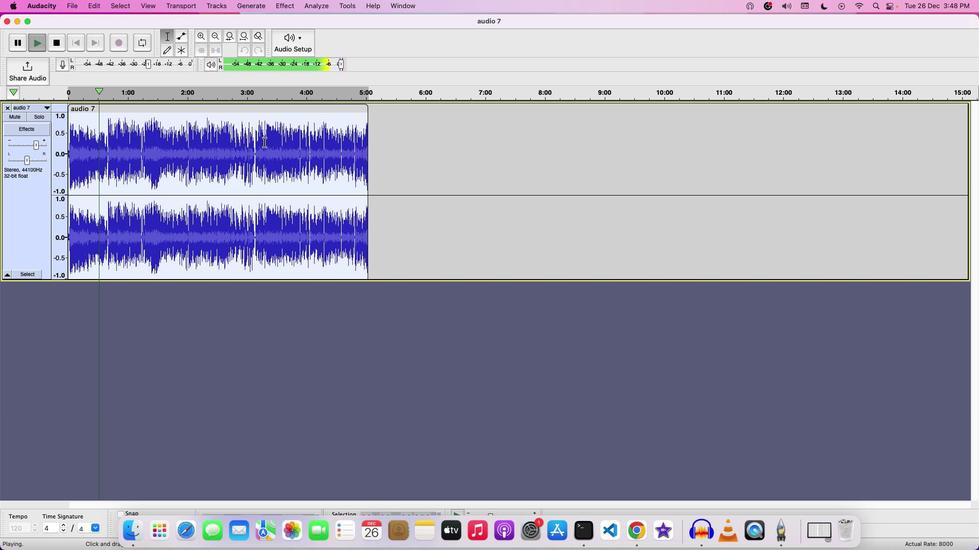 
Action: Mouse moved to (69, 6)
Screenshot: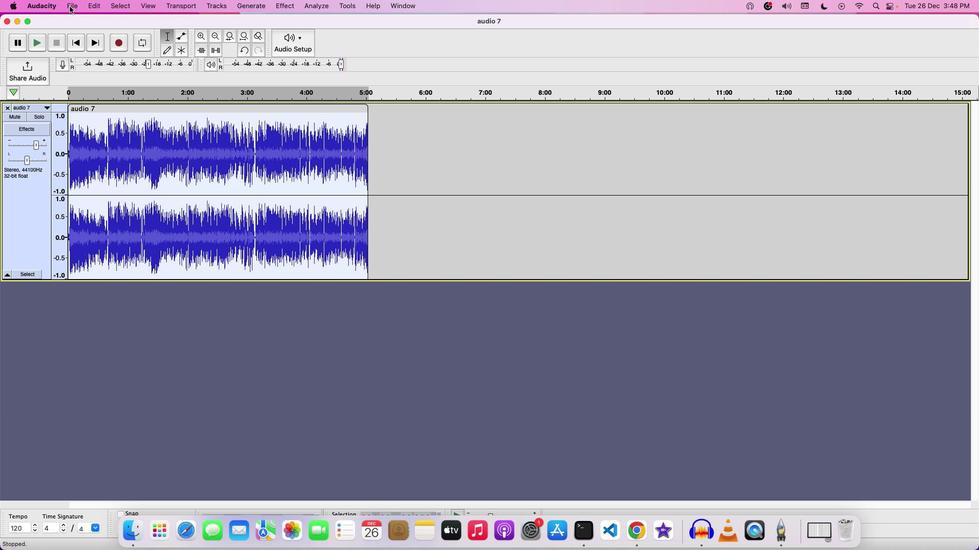 
Action: Mouse pressed left at (69, 6)
Screenshot: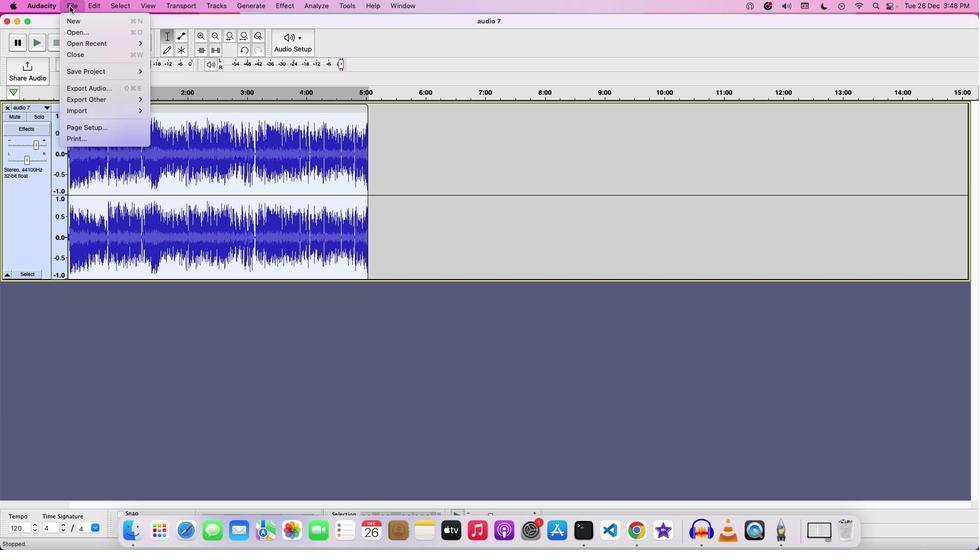 
Action: Mouse moved to (160, 73)
Screenshot: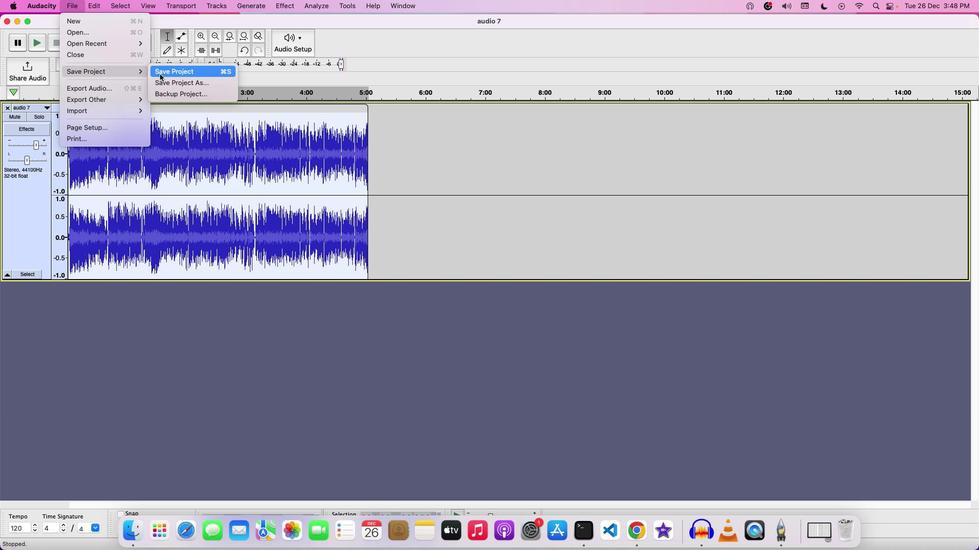 
Action: Mouse pressed left at (160, 73)
Screenshot: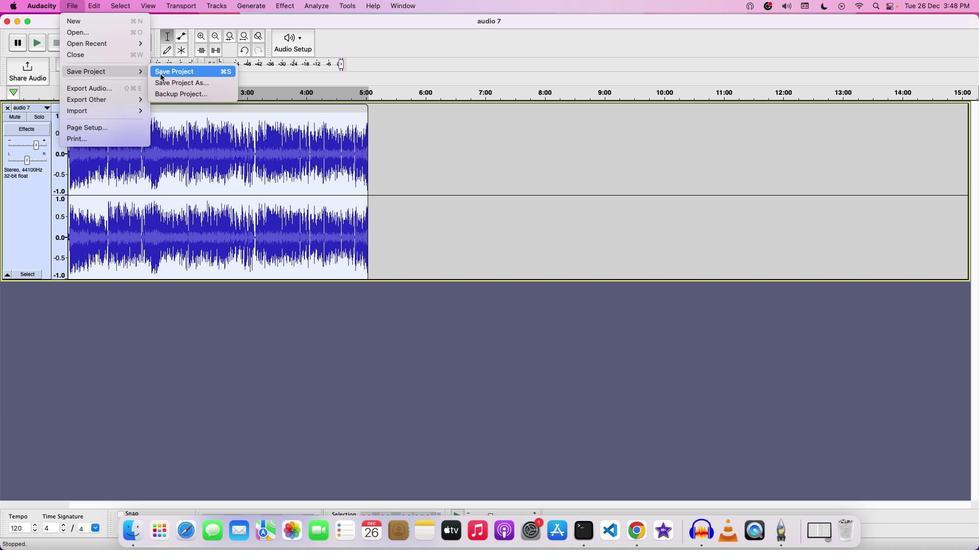 
Action: Mouse moved to (317, 141)
Screenshot: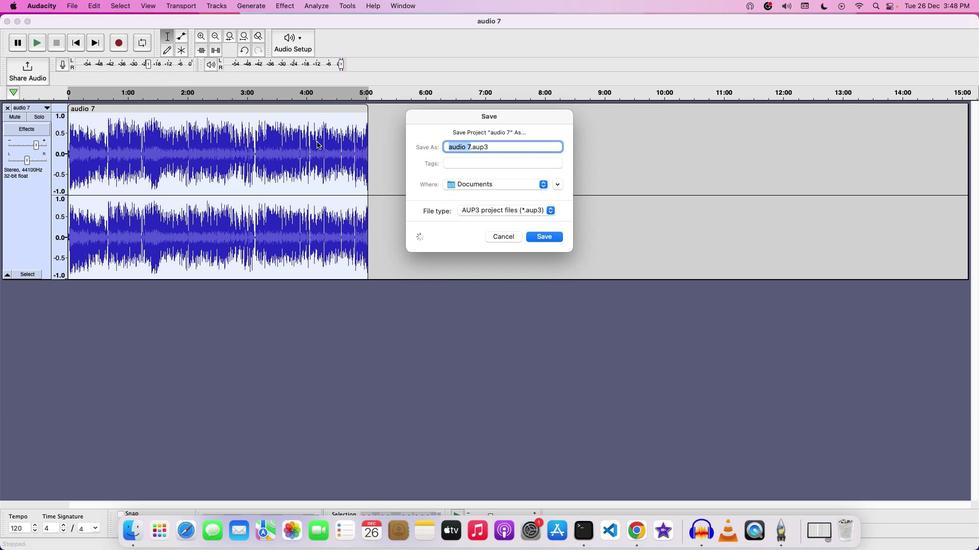 
Action: Key pressed Key.backspace'E''N''H''A''N''C''E''D'Key.space'A''U''D''I''O'
Screenshot: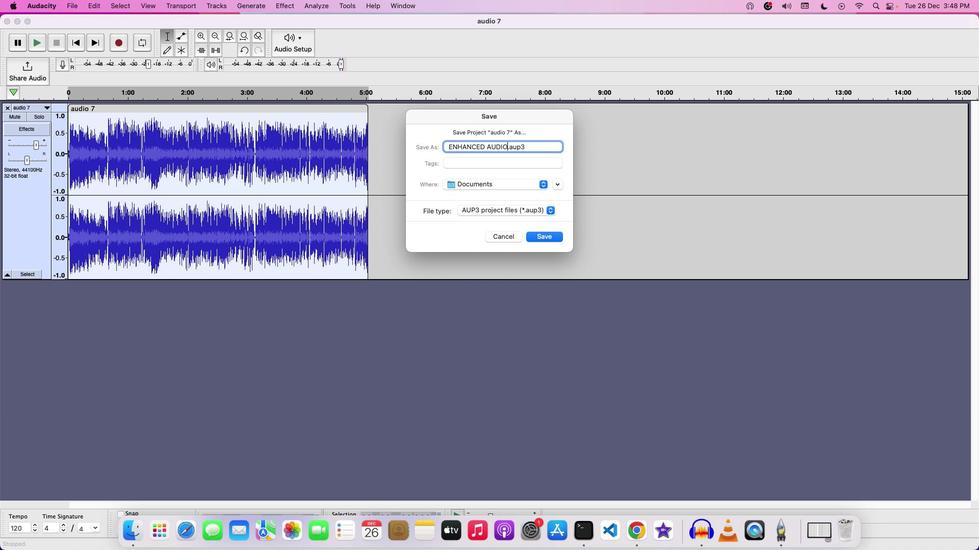
Action: Mouse moved to (541, 238)
Screenshot: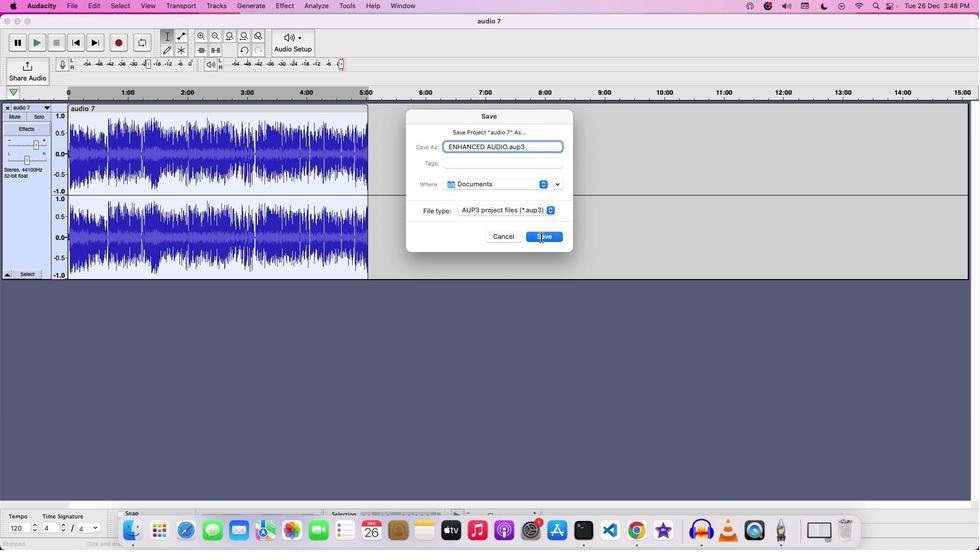 
Action: Mouse pressed left at (541, 238)
Screenshot: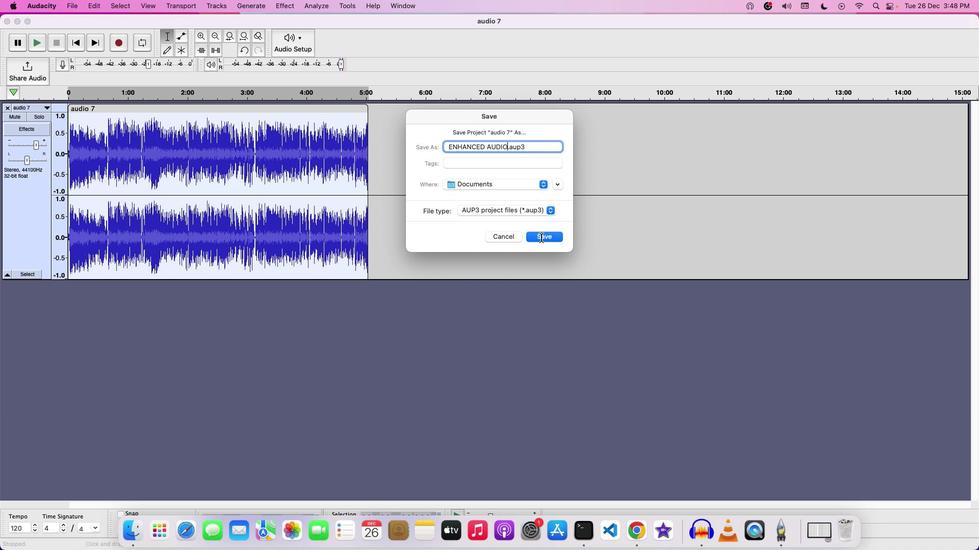 
Action: Mouse moved to (417, 184)
Screenshot: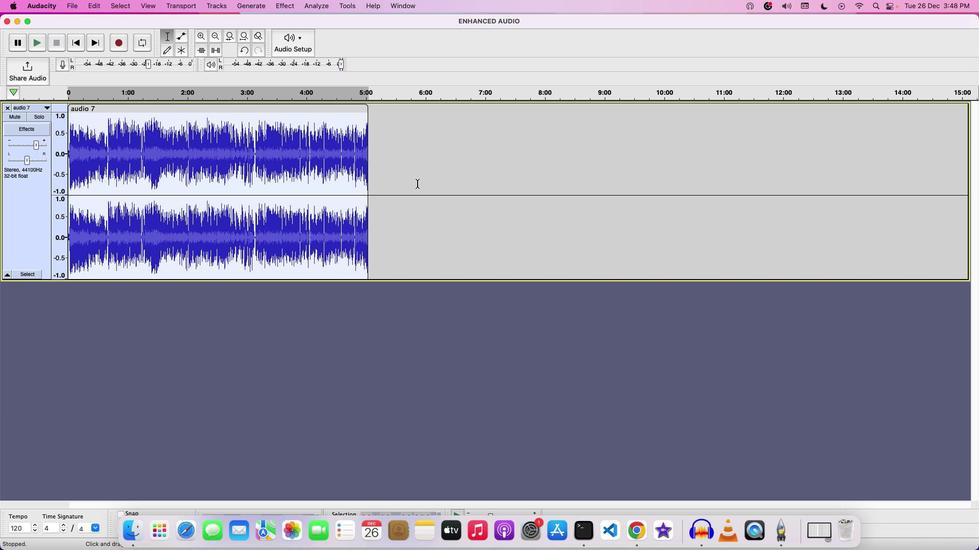
